 Task: Find connections with filter location Bhātpāra with filter topic #Moneywith filter profile language Spanish with filter current company Bisleri International Pvt Ltd with filter school Dr. Virendra Swarup Institute of Computer Studies, Kanpur with filter industry Museums, Historical Sites, and Zoos with filter service category Graphic Design with filter keywords title Assistant Golf Professional
Action: Mouse moved to (476, 64)
Screenshot: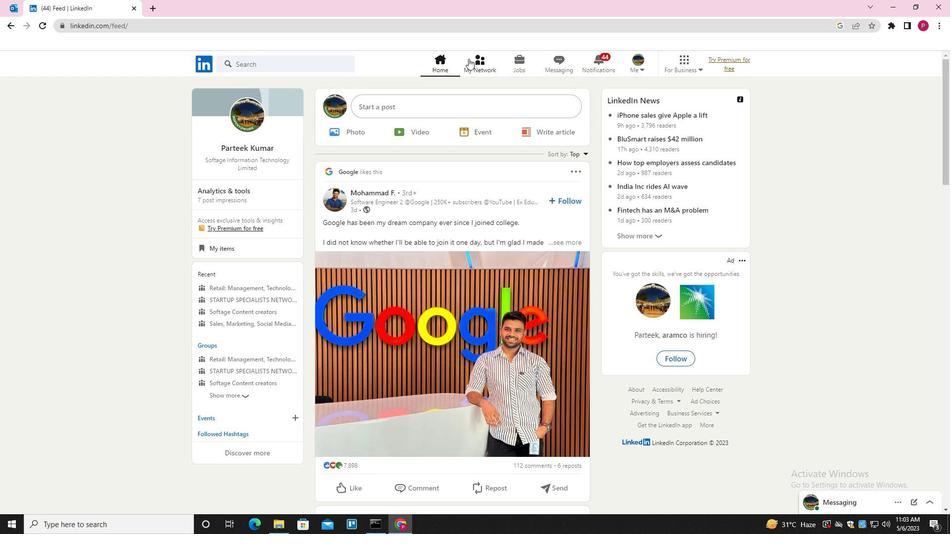 
Action: Mouse pressed left at (476, 64)
Screenshot: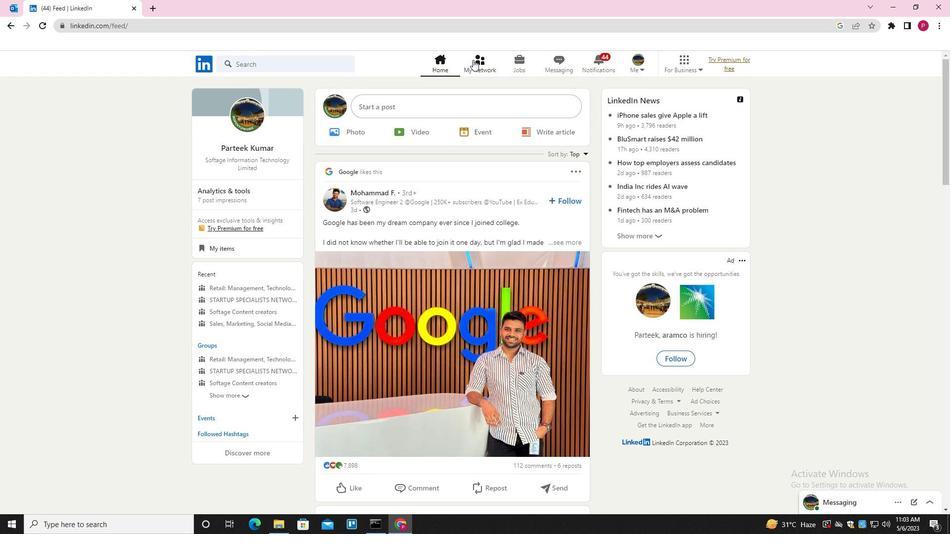 
Action: Mouse moved to (286, 121)
Screenshot: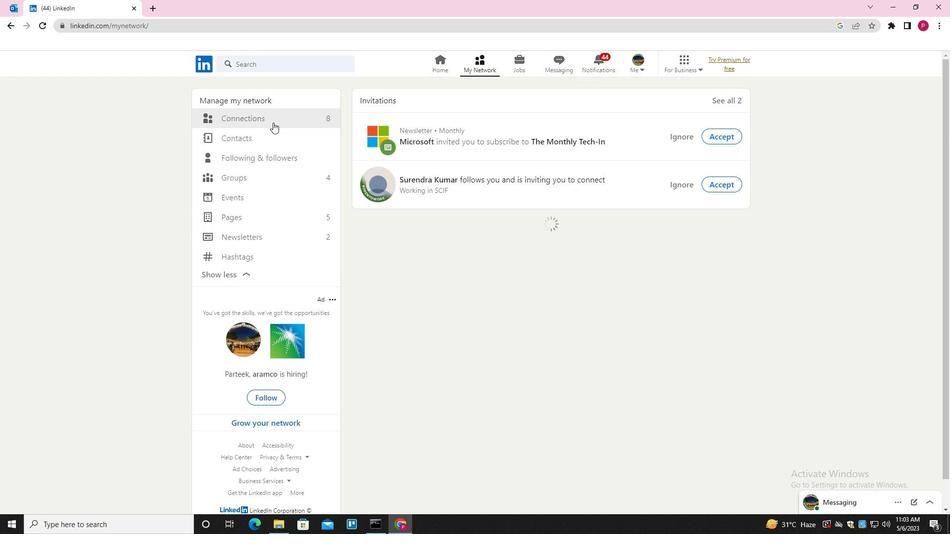 
Action: Mouse pressed left at (286, 121)
Screenshot: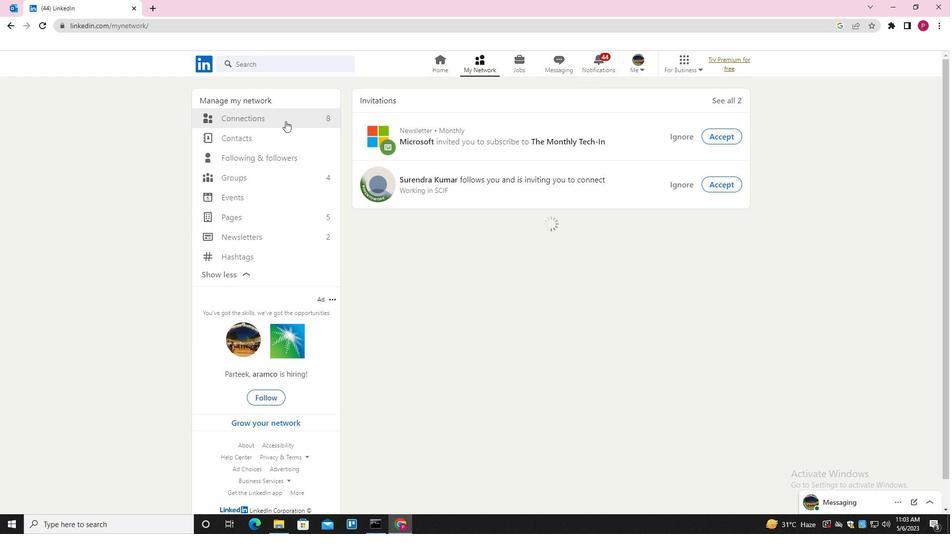 
Action: Mouse moved to (544, 121)
Screenshot: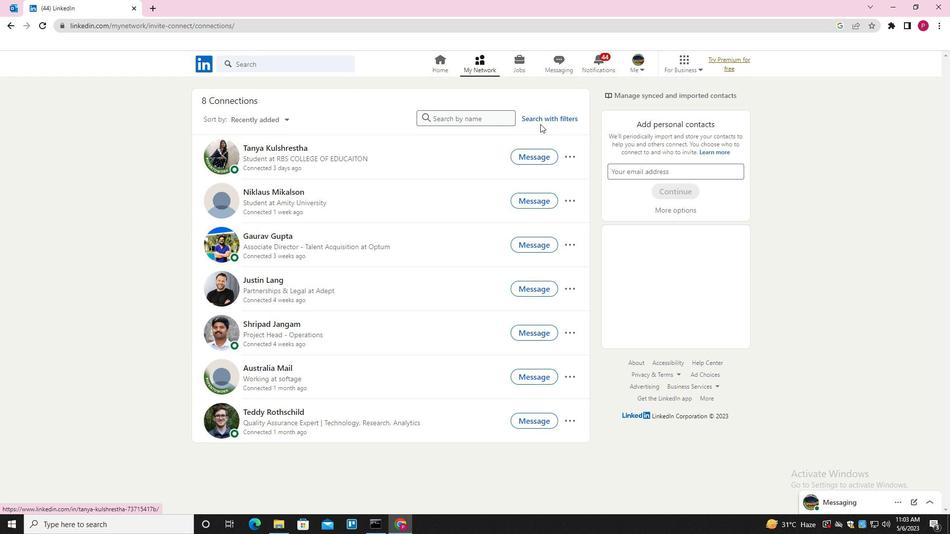 
Action: Mouse pressed left at (544, 121)
Screenshot: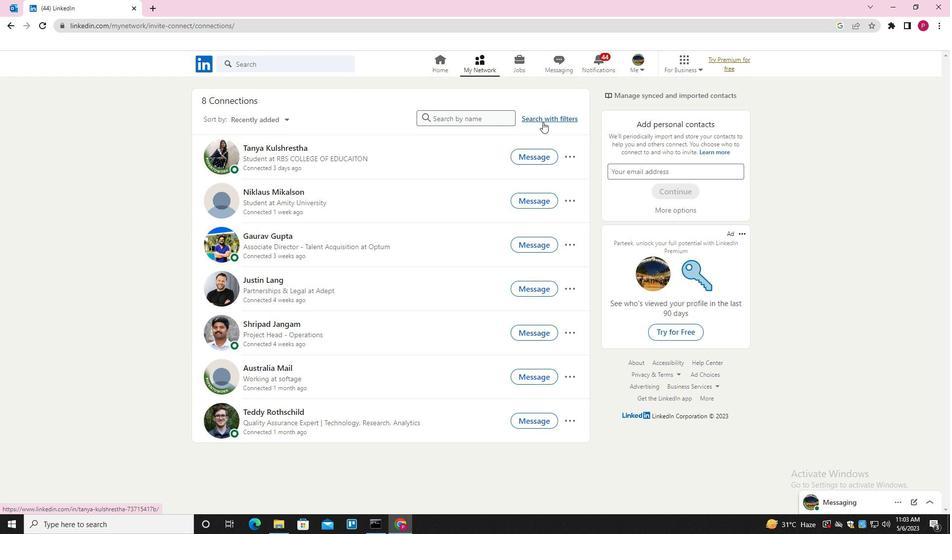
Action: Mouse moved to (509, 92)
Screenshot: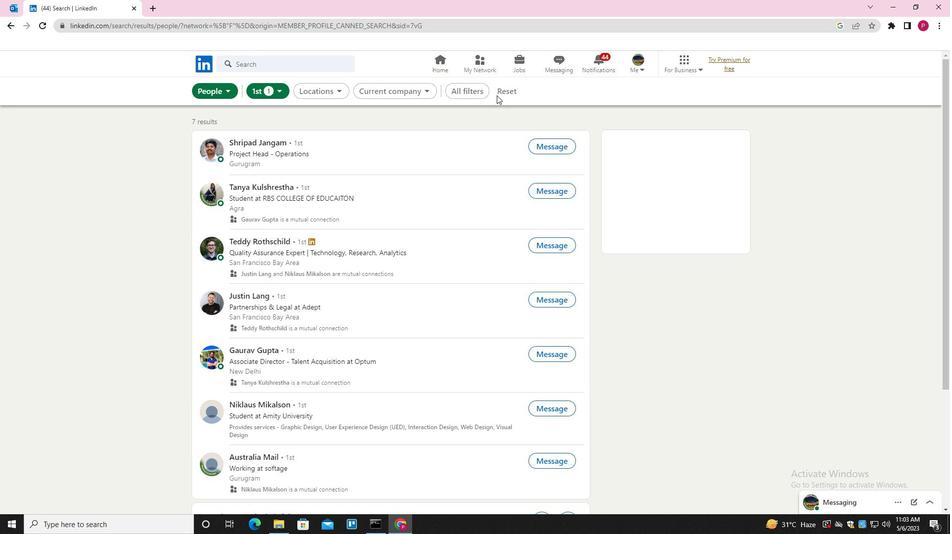 
Action: Mouse pressed left at (509, 92)
Screenshot: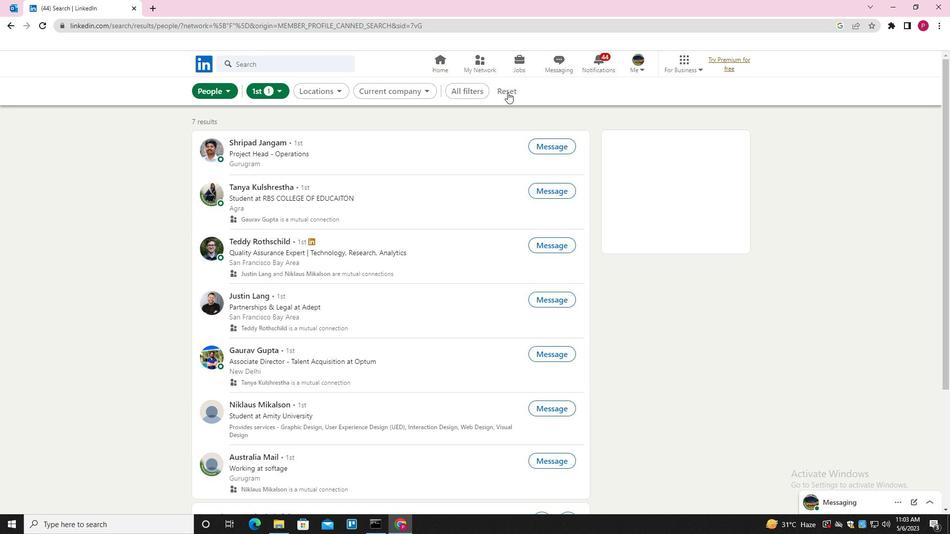 
Action: Mouse moved to (490, 91)
Screenshot: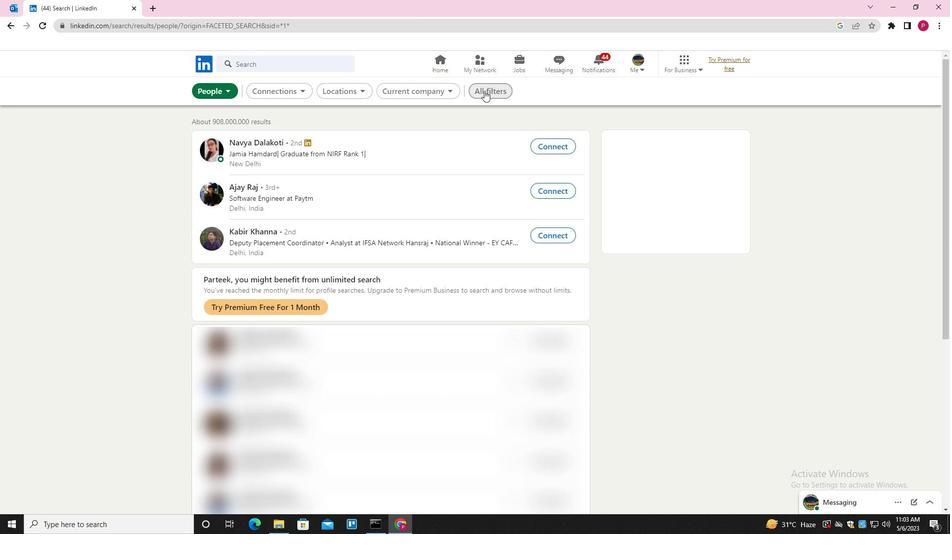 
Action: Mouse pressed left at (490, 91)
Screenshot: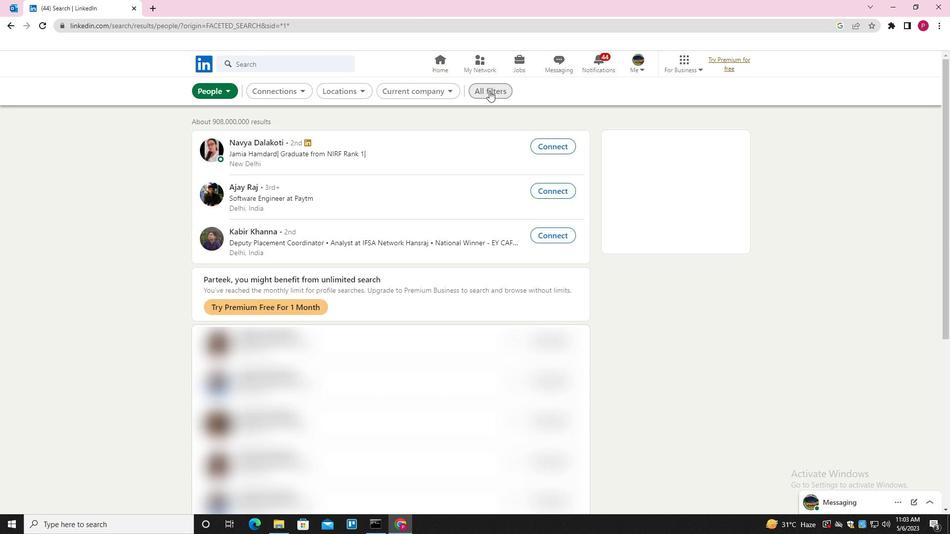 
Action: Mouse moved to (753, 240)
Screenshot: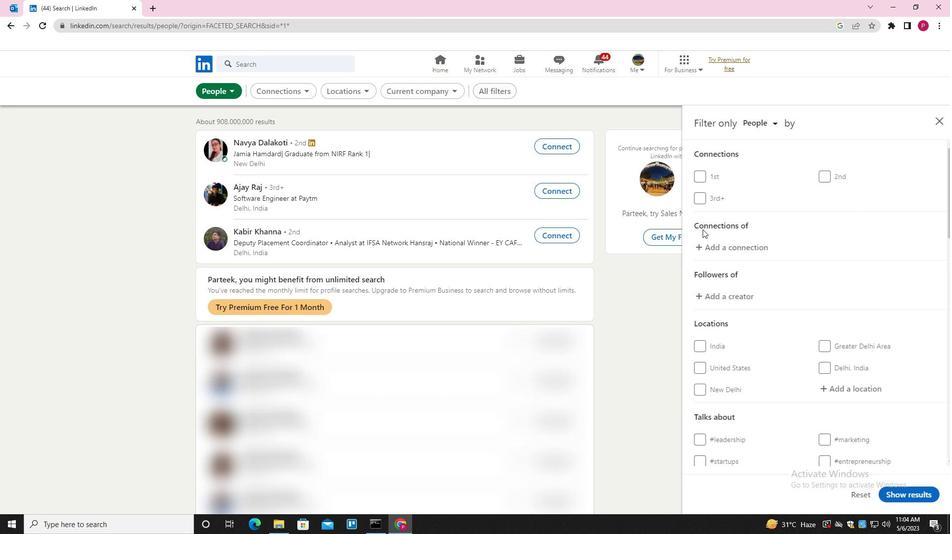 
Action: Mouse scrolled (753, 239) with delta (0, 0)
Screenshot: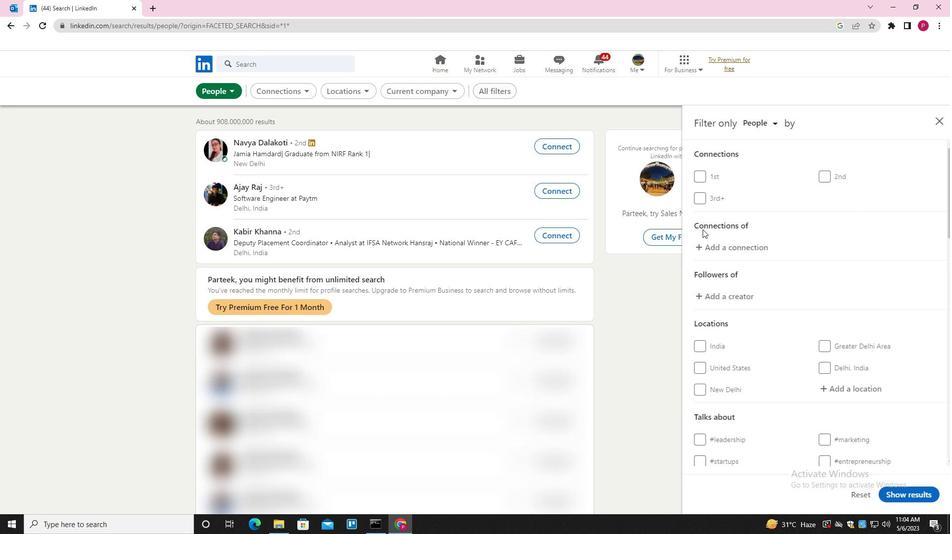 
Action: Mouse scrolled (753, 239) with delta (0, 0)
Screenshot: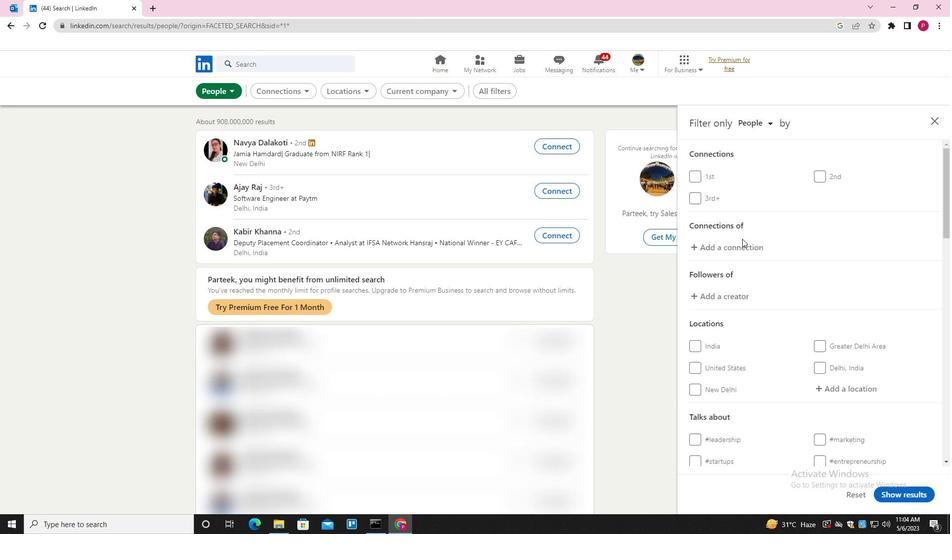 
Action: Mouse scrolled (753, 239) with delta (0, 0)
Screenshot: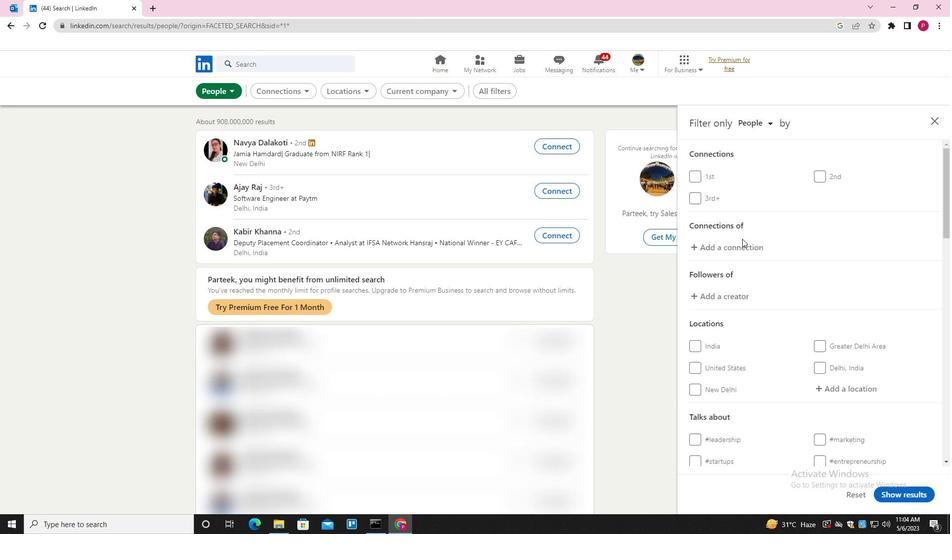 
Action: Mouse moved to (834, 243)
Screenshot: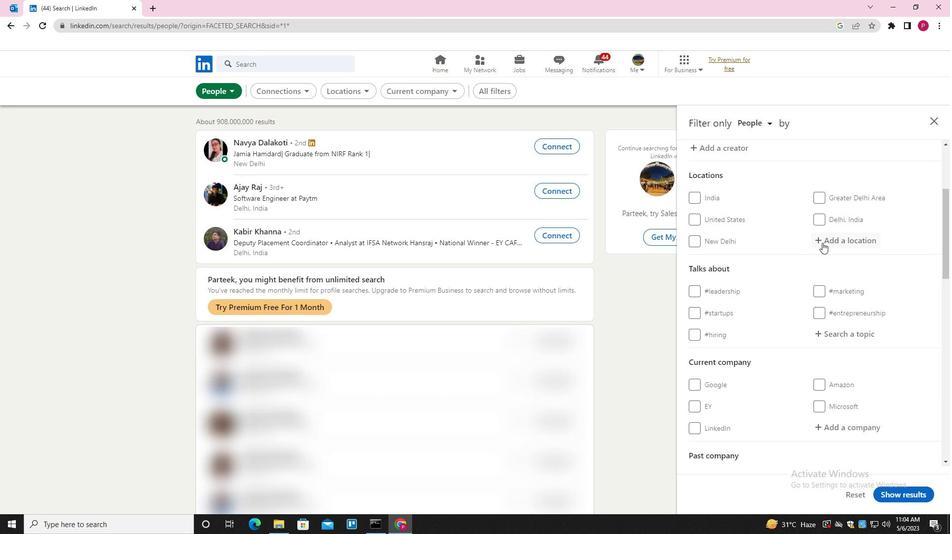 
Action: Mouse pressed left at (834, 243)
Screenshot: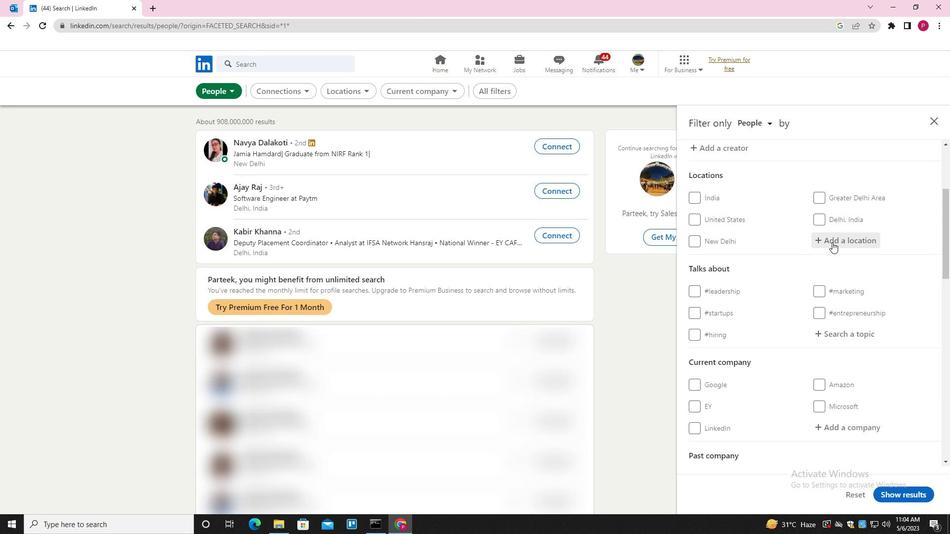 
Action: Mouse moved to (831, 230)
Screenshot: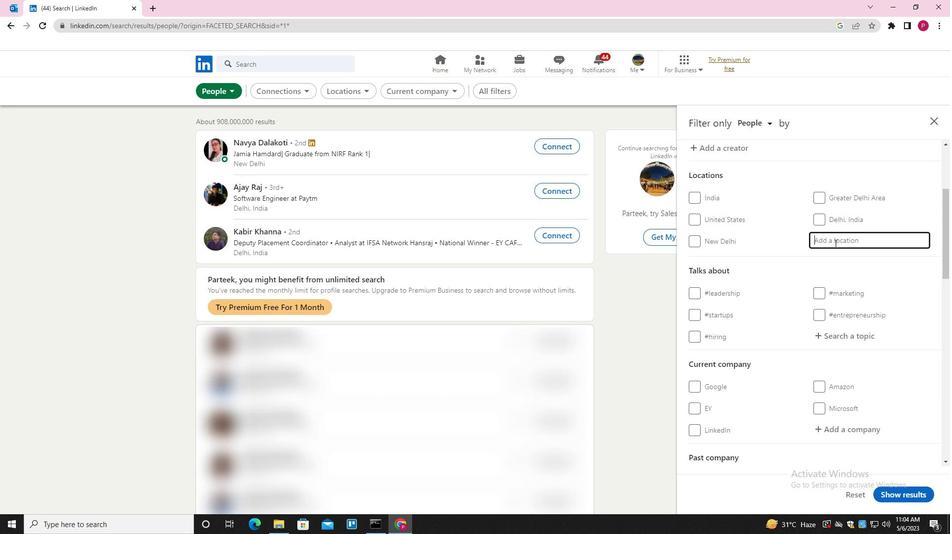 
Action: Key pressed <Key.shift>BHATPARA<Key.down><Key.enter>
Screenshot: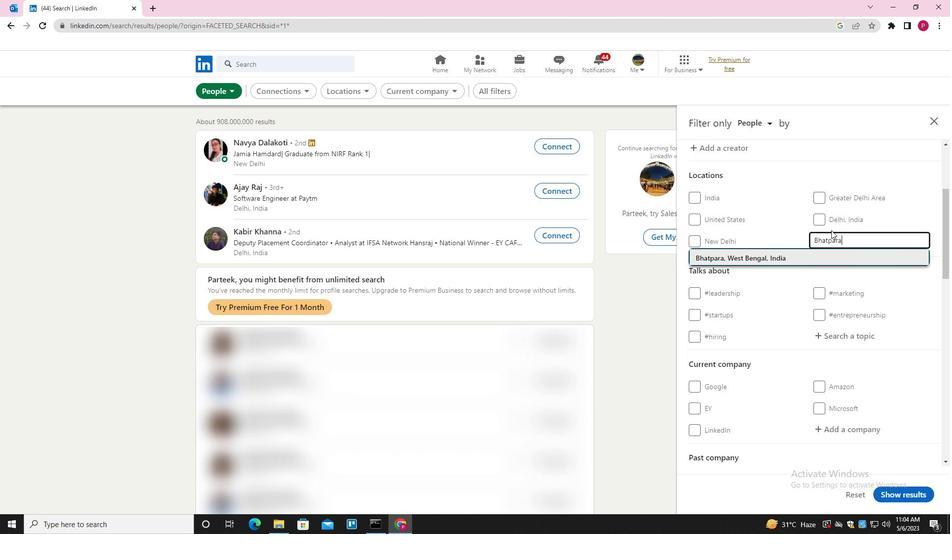 
Action: Mouse moved to (830, 235)
Screenshot: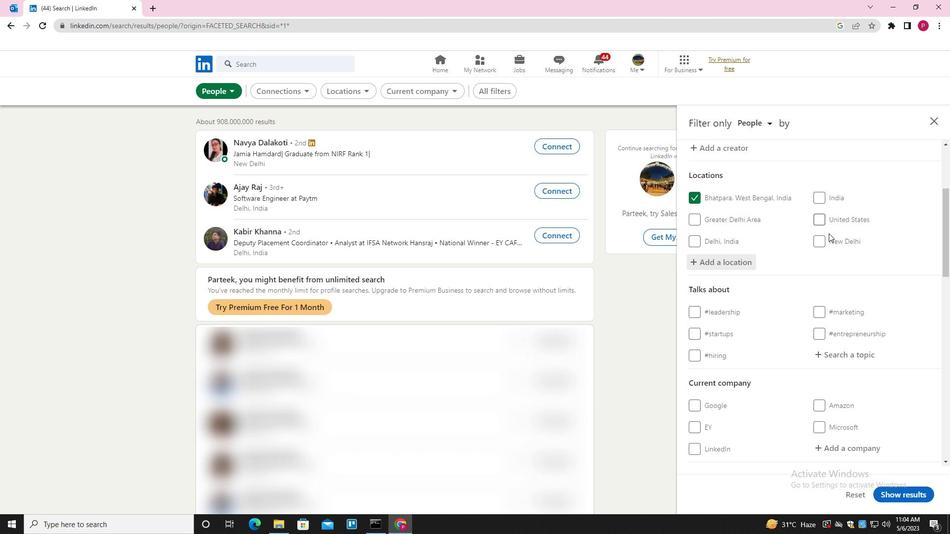 
Action: Mouse scrolled (830, 234) with delta (0, 0)
Screenshot: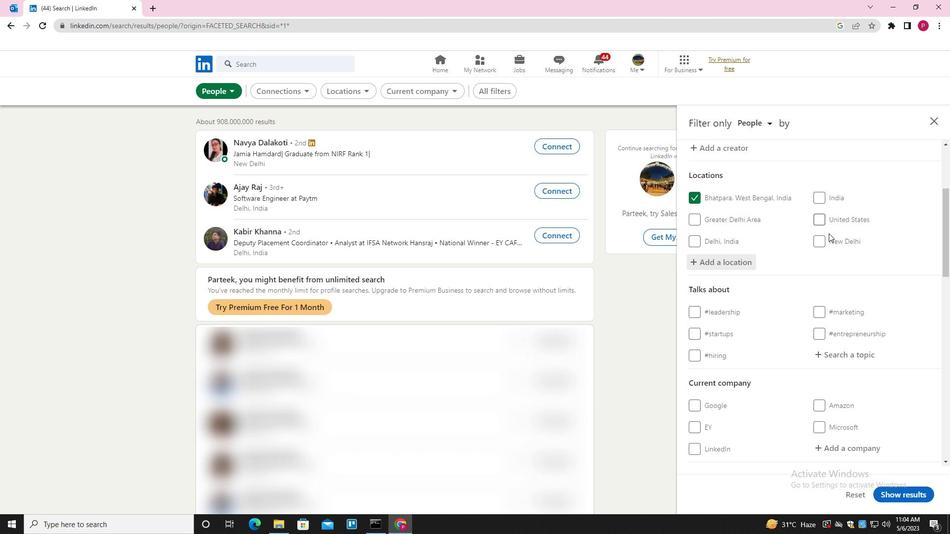 
Action: Mouse moved to (831, 239)
Screenshot: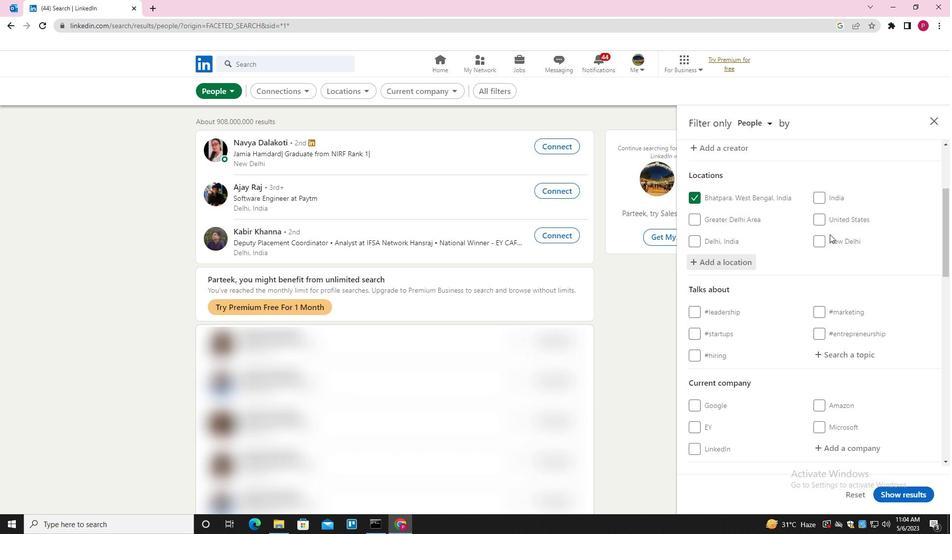 
Action: Mouse scrolled (831, 239) with delta (0, 0)
Screenshot: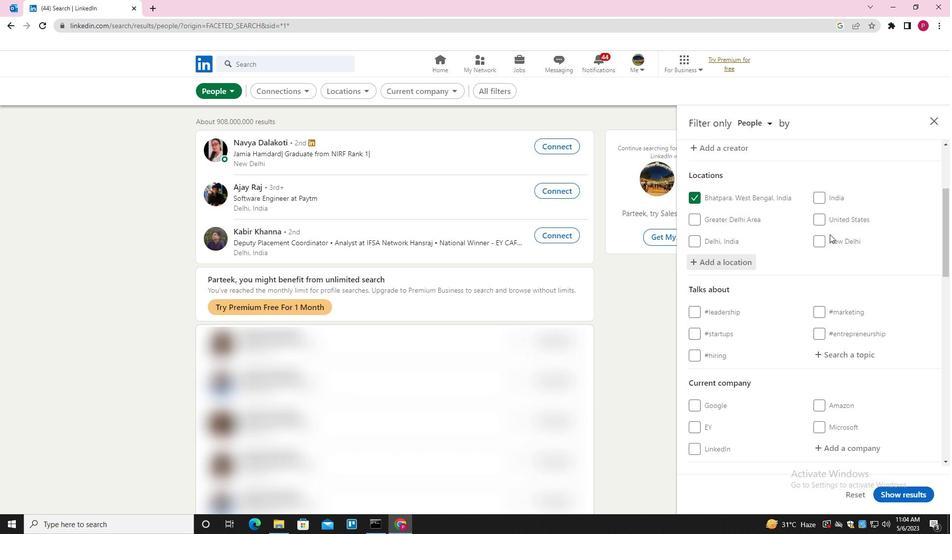 
Action: Mouse moved to (835, 247)
Screenshot: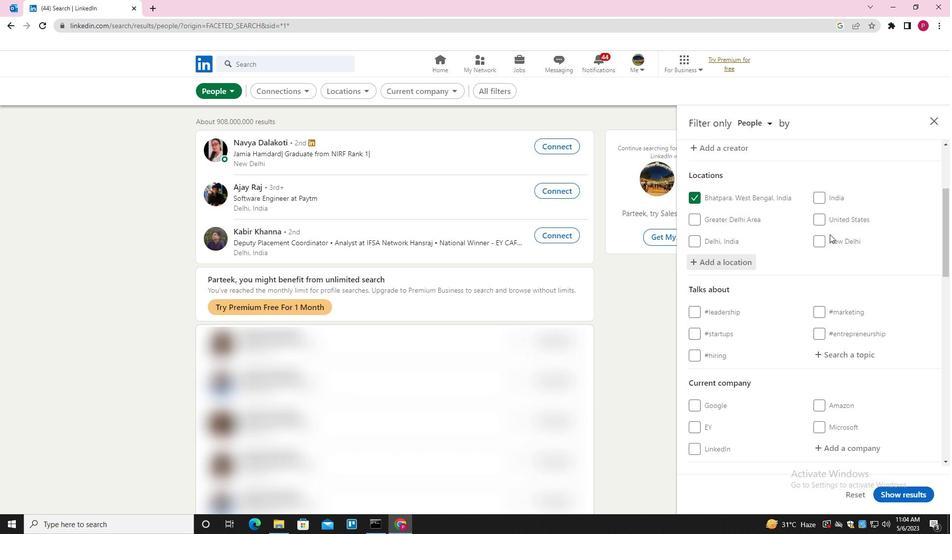 
Action: Mouse scrolled (835, 247) with delta (0, 0)
Screenshot: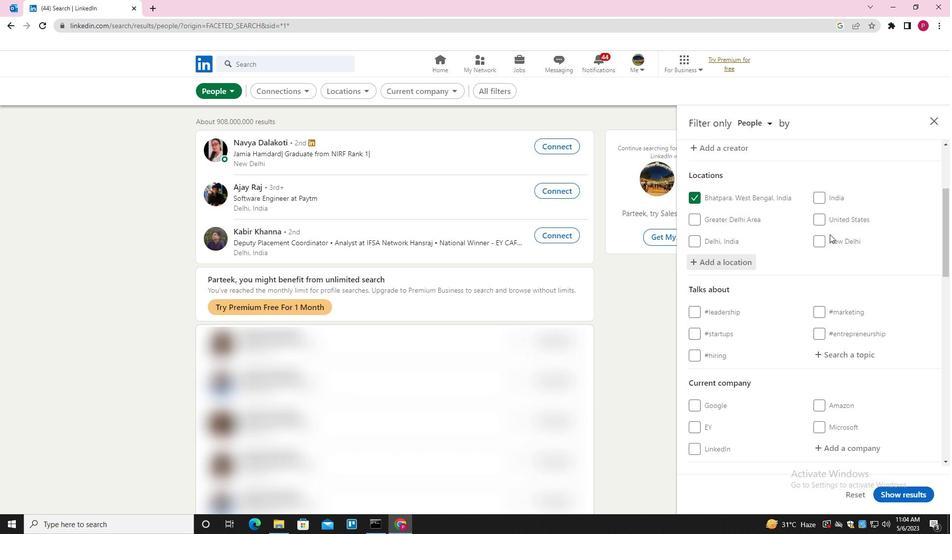 
Action: Mouse moved to (838, 255)
Screenshot: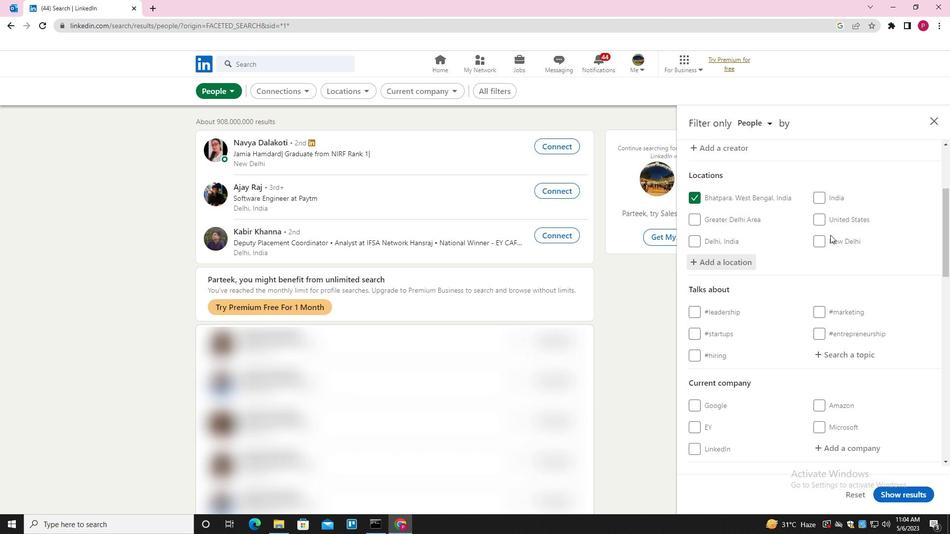 
Action: Mouse scrolled (838, 254) with delta (0, 0)
Screenshot: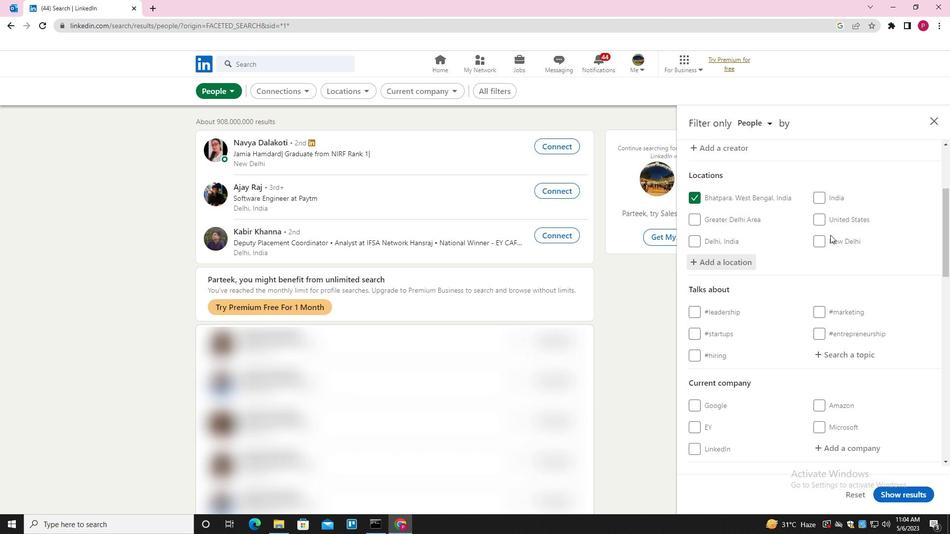 
Action: Mouse moved to (840, 204)
Screenshot: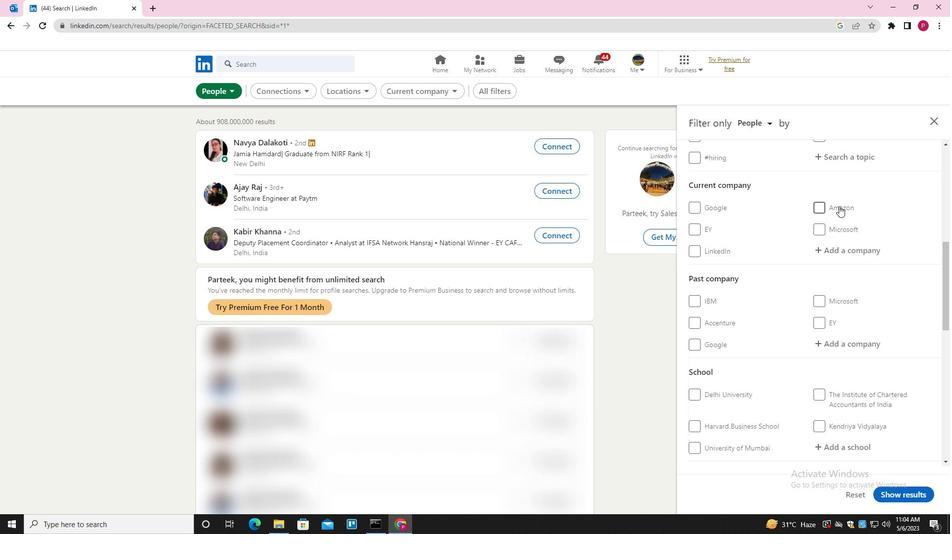 
Action: Mouse scrolled (840, 204) with delta (0, 0)
Screenshot: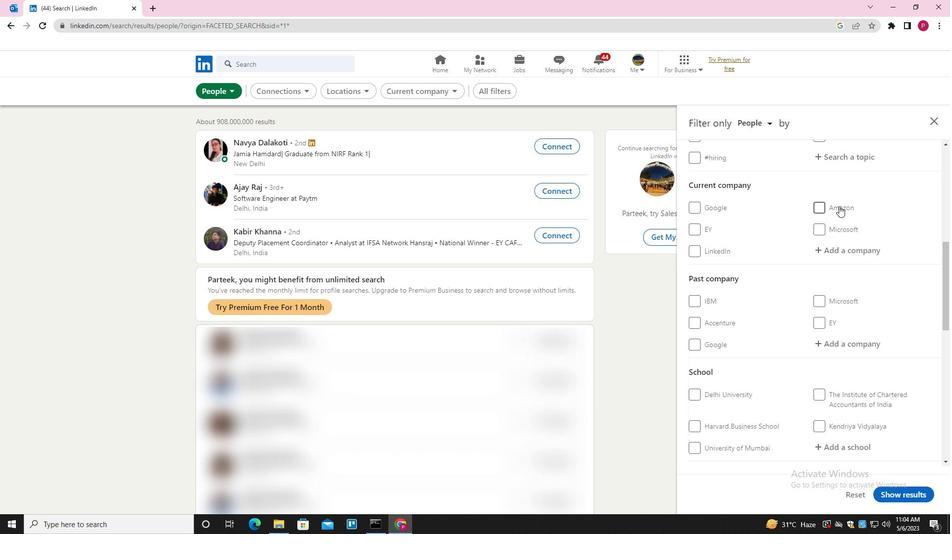 
Action: Mouse moved to (840, 203)
Screenshot: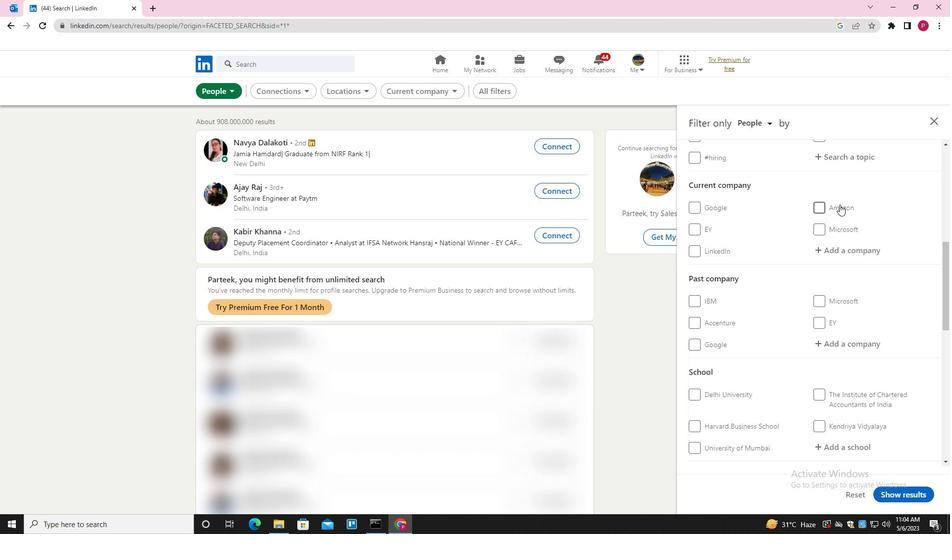 
Action: Mouse pressed left at (840, 203)
Screenshot: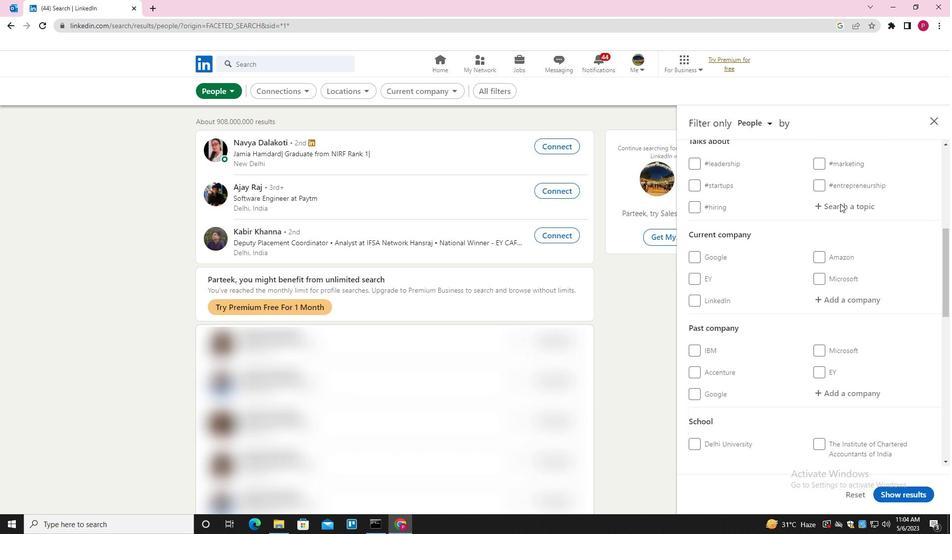 
Action: Key pressed MONEY<Key.down><Key.enter>
Screenshot: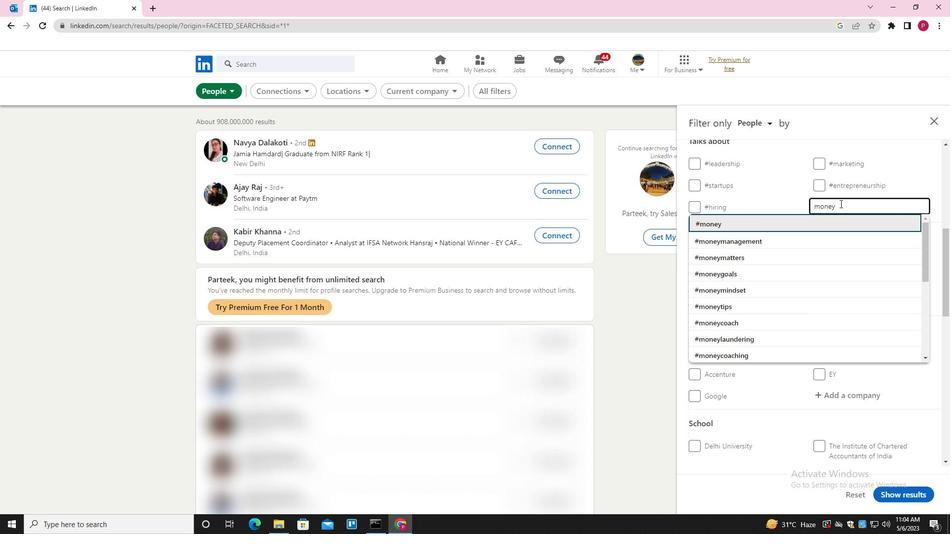 
Action: Mouse scrolled (840, 203) with delta (0, 0)
Screenshot: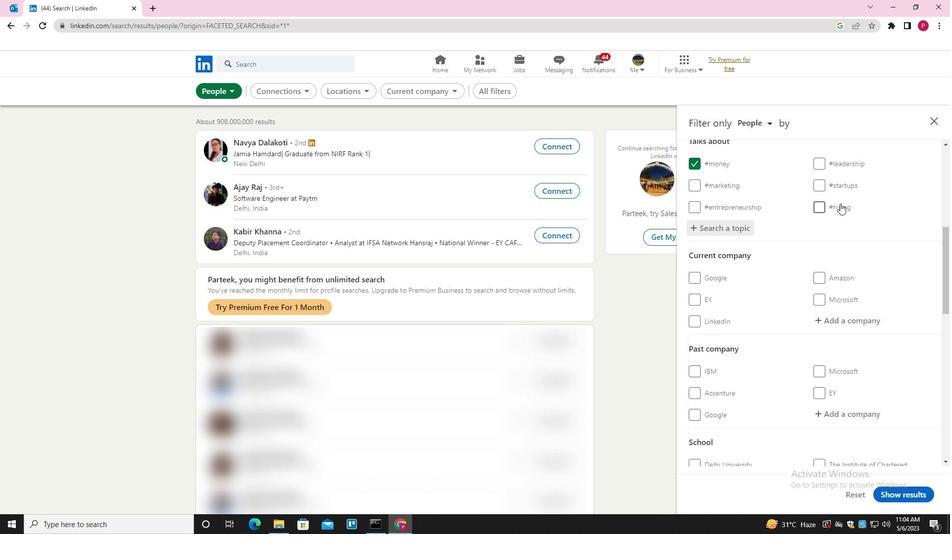 
Action: Mouse moved to (840, 204)
Screenshot: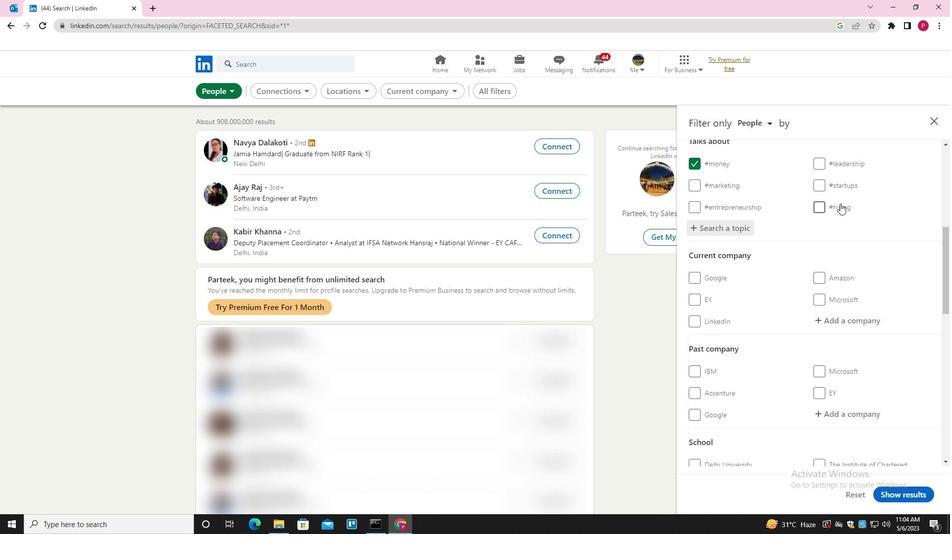 
Action: Mouse scrolled (840, 204) with delta (0, 0)
Screenshot: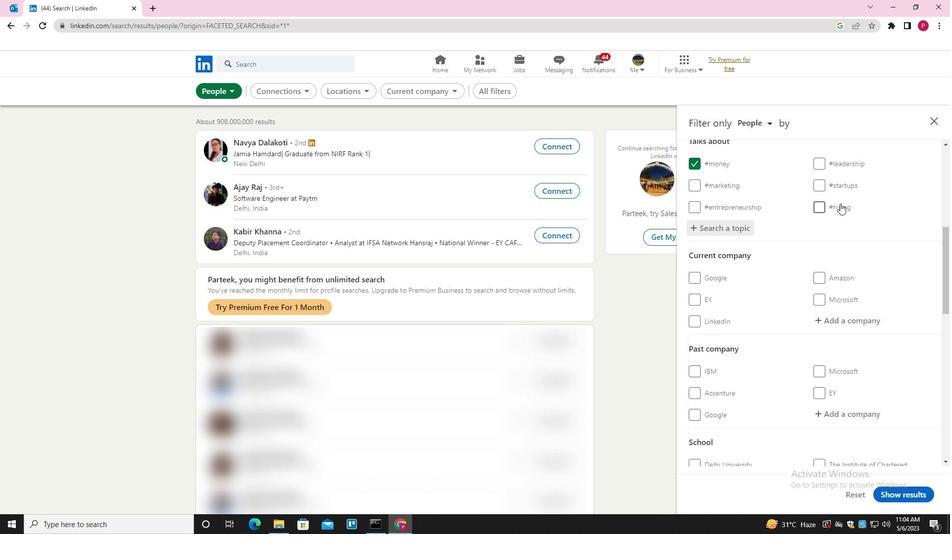 
Action: Mouse moved to (840, 204)
Screenshot: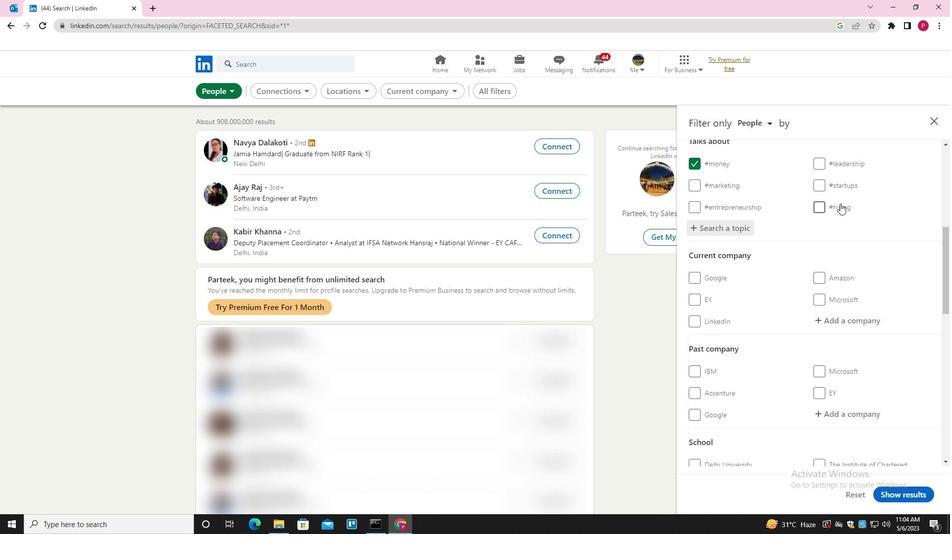 
Action: Mouse scrolled (840, 204) with delta (0, 0)
Screenshot: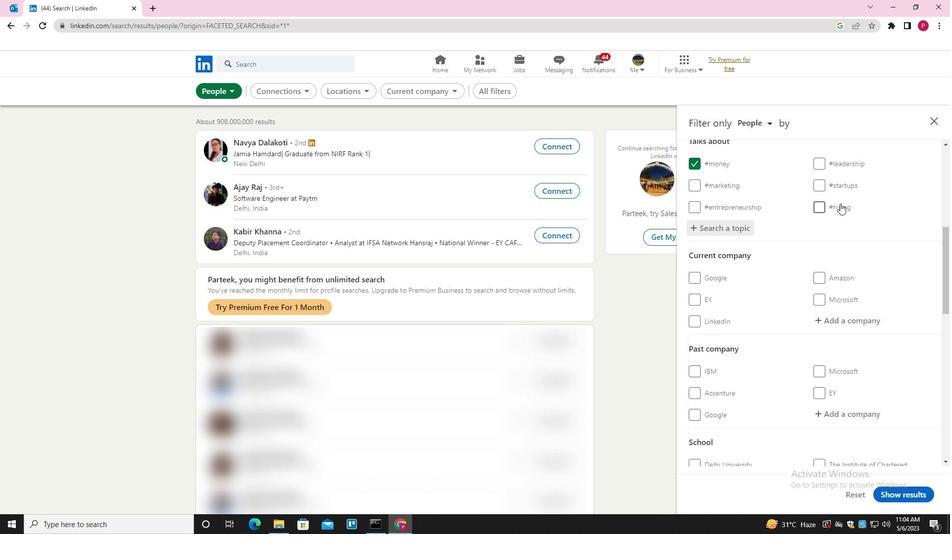 
Action: Mouse moved to (840, 205)
Screenshot: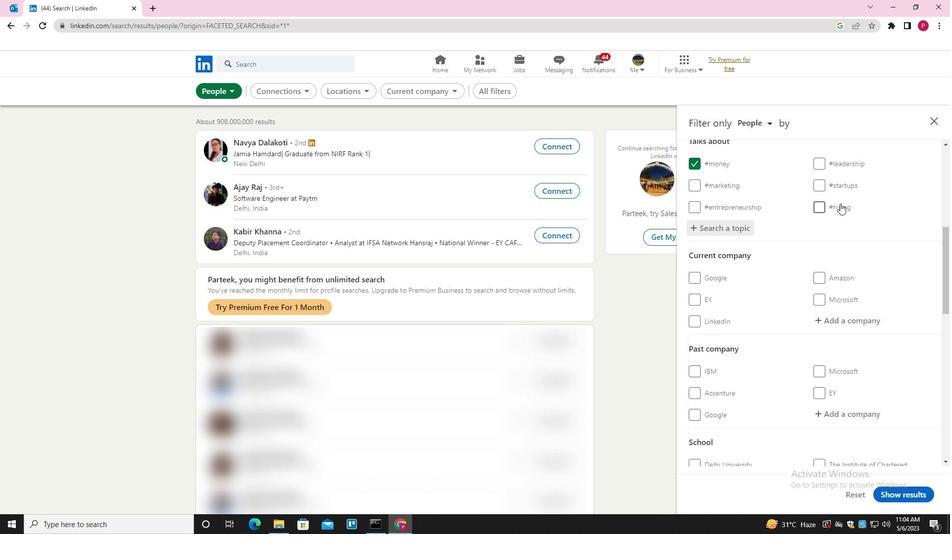 
Action: Mouse scrolled (840, 204) with delta (0, 0)
Screenshot: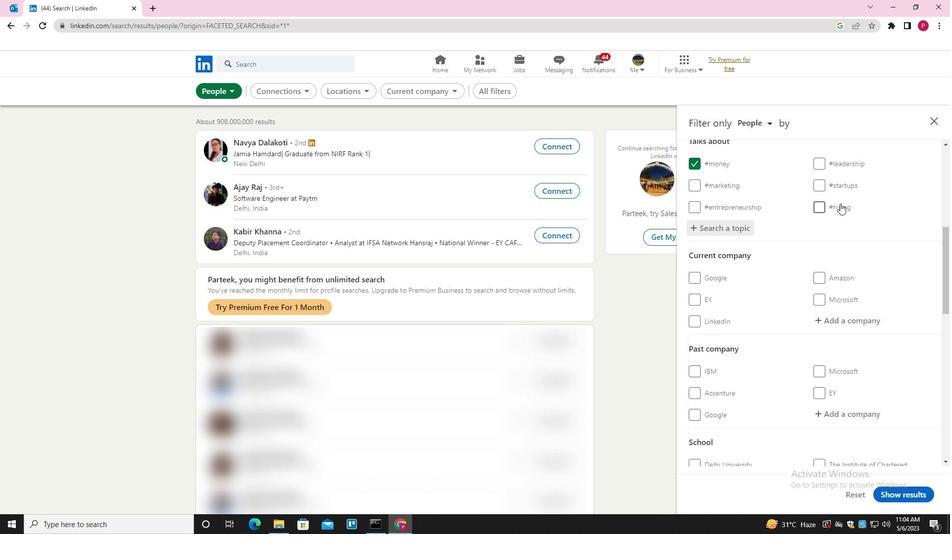 
Action: Mouse scrolled (840, 204) with delta (0, 0)
Screenshot: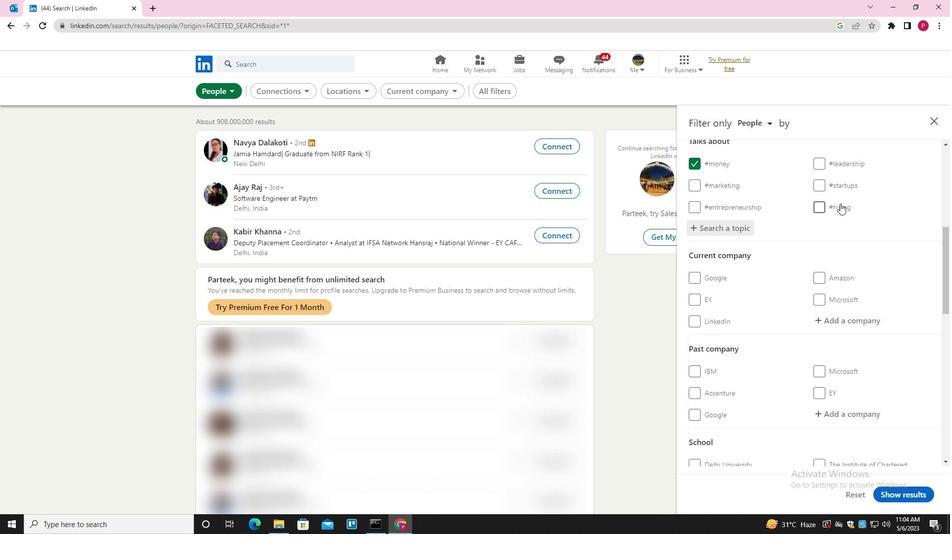 
Action: Mouse moved to (799, 238)
Screenshot: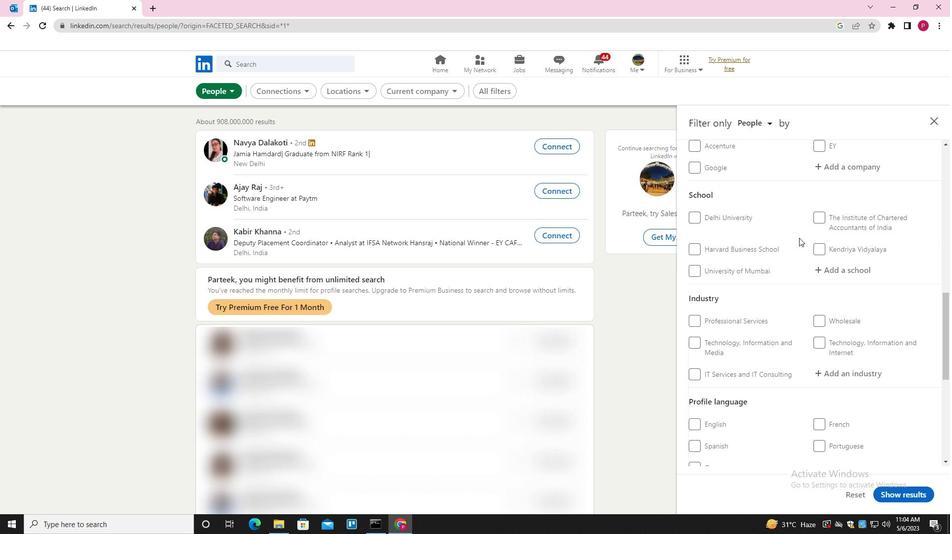 
Action: Mouse scrolled (799, 238) with delta (0, 0)
Screenshot: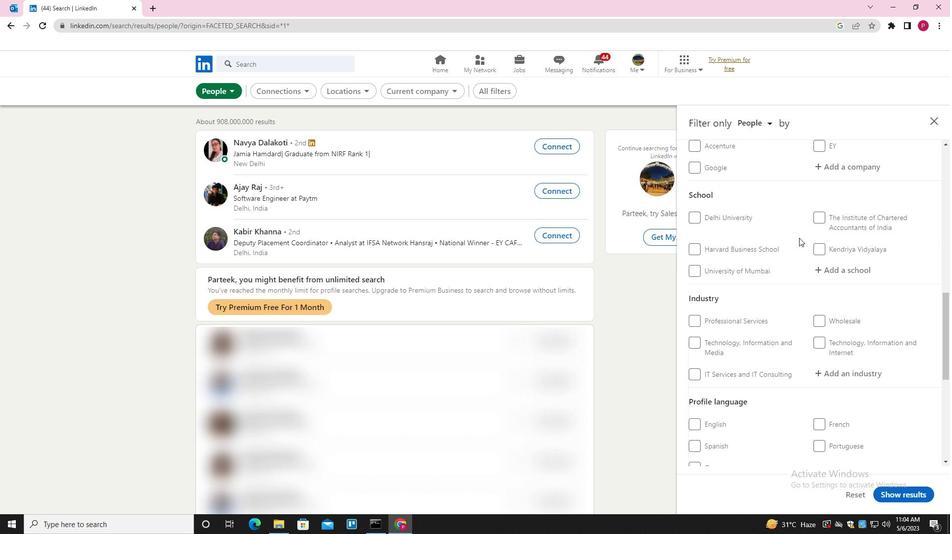 
Action: Mouse scrolled (799, 238) with delta (0, 0)
Screenshot: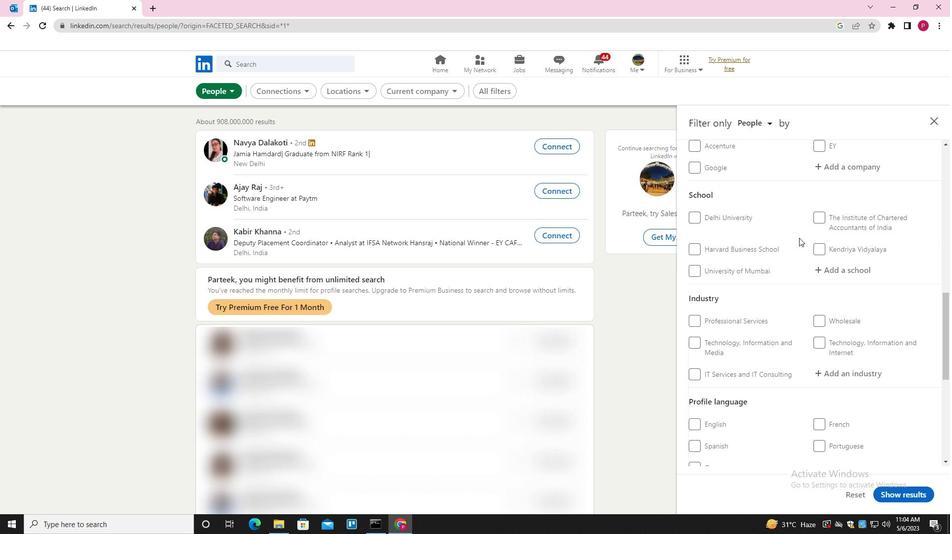 
Action: Mouse scrolled (799, 238) with delta (0, 0)
Screenshot: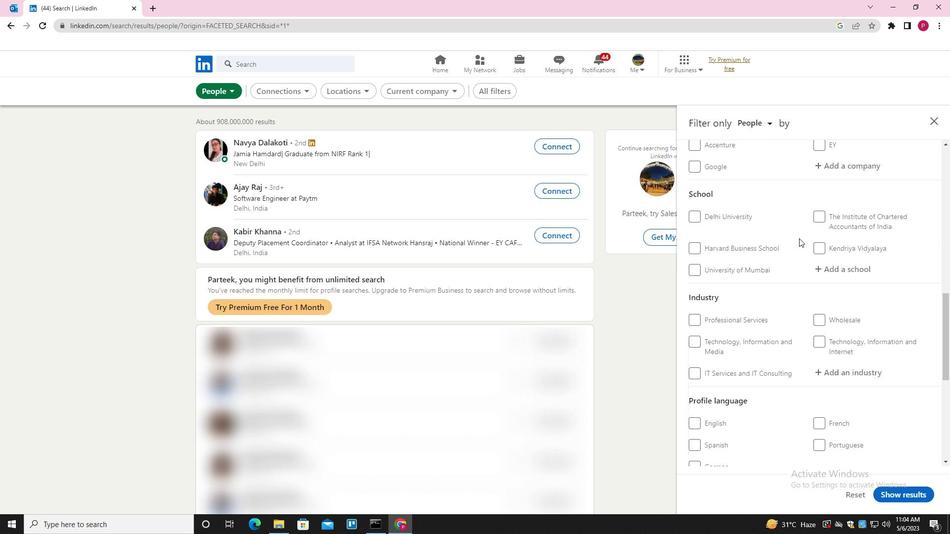 
Action: Mouse scrolled (799, 238) with delta (0, 0)
Screenshot: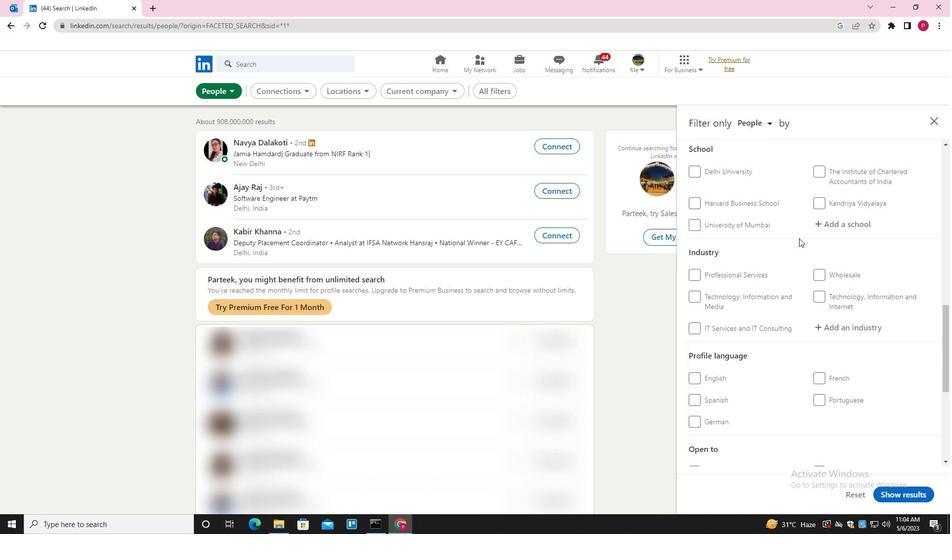 
Action: Mouse scrolled (799, 238) with delta (0, 0)
Screenshot: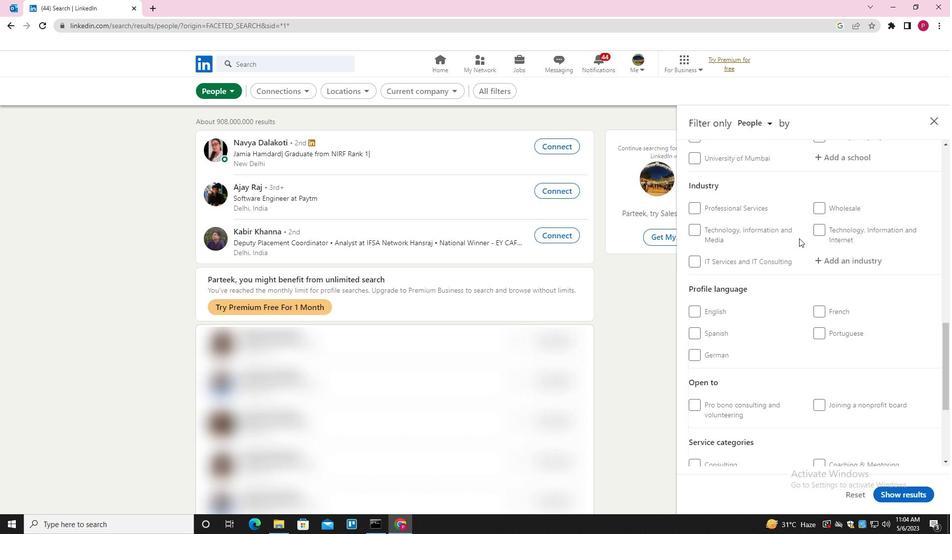 
Action: Mouse moved to (713, 201)
Screenshot: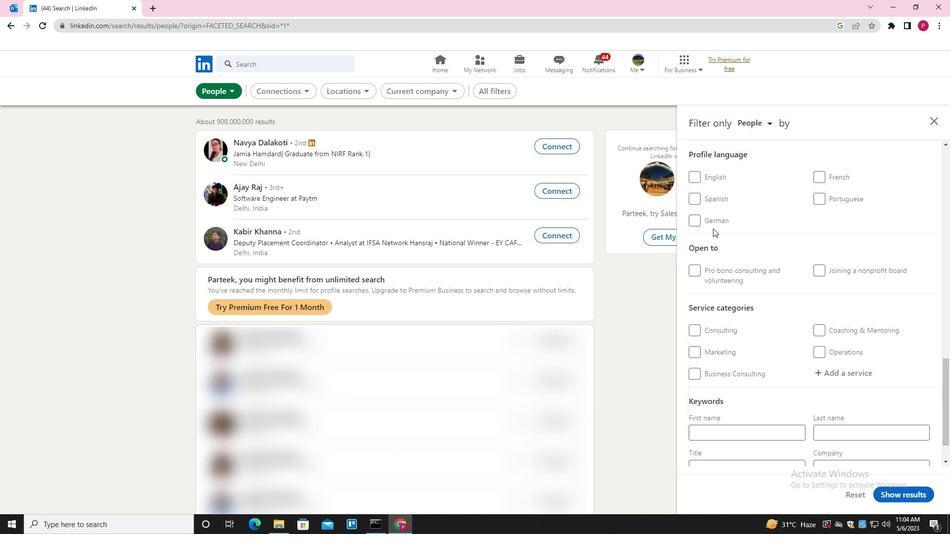 
Action: Mouse pressed left at (713, 201)
Screenshot: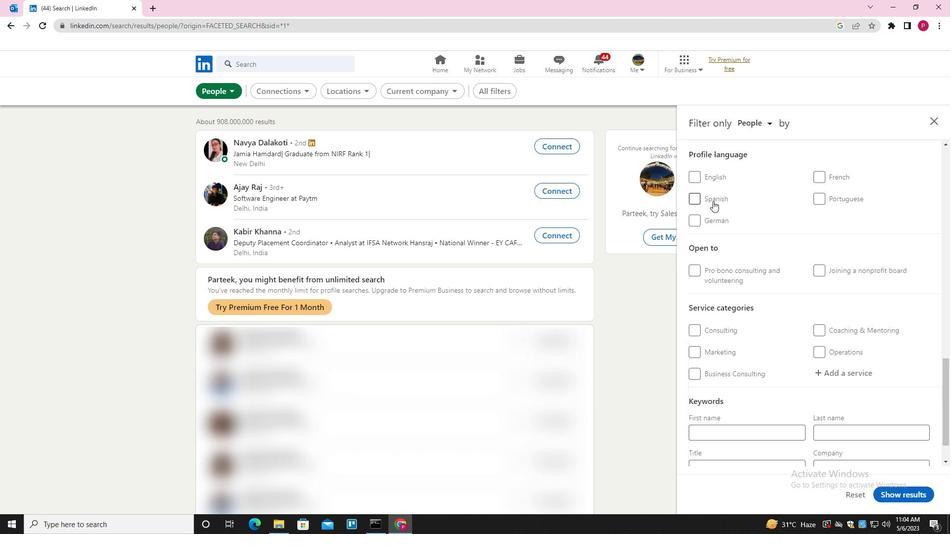 
Action: Mouse moved to (738, 227)
Screenshot: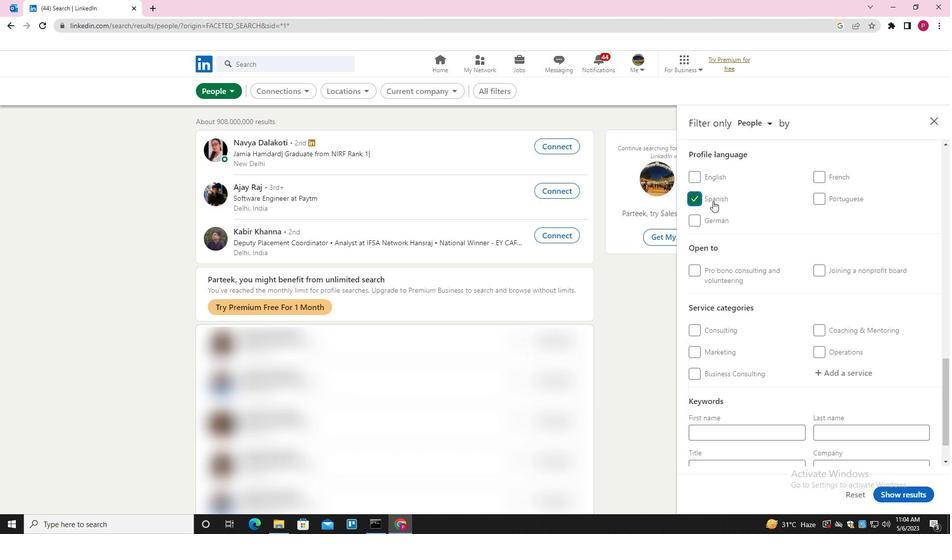 
Action: Mouse scrolled (738, 228) with delta (0, 0)
Screenshot: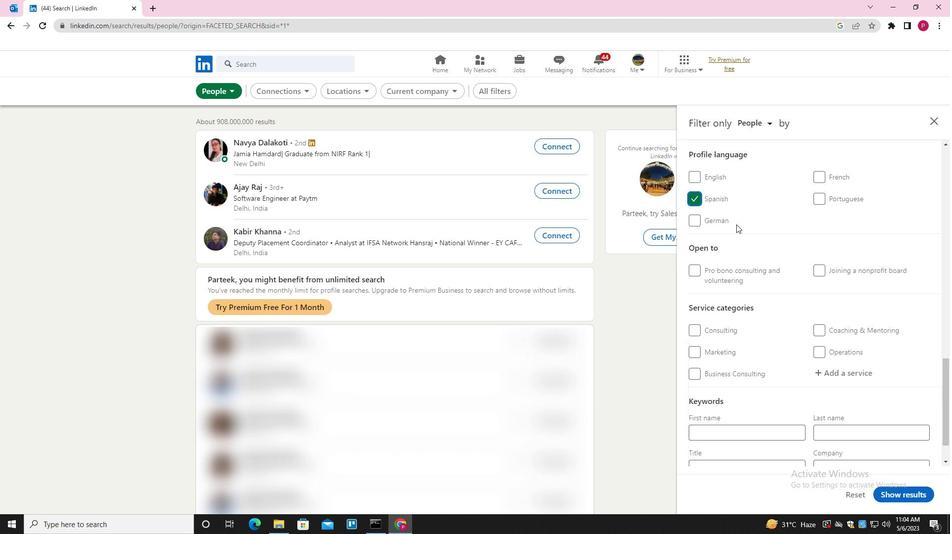 
Action: Mouse scrolled (738, 228) with delta (0, 0)
Screenshot: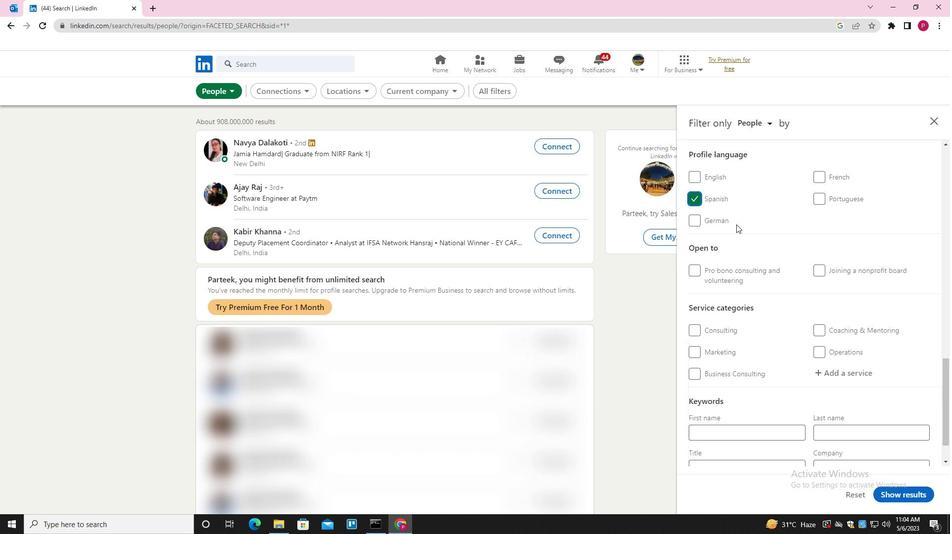 
Action: Mouse scrolled (738, 228) with delta (0, 0)
Screenshot: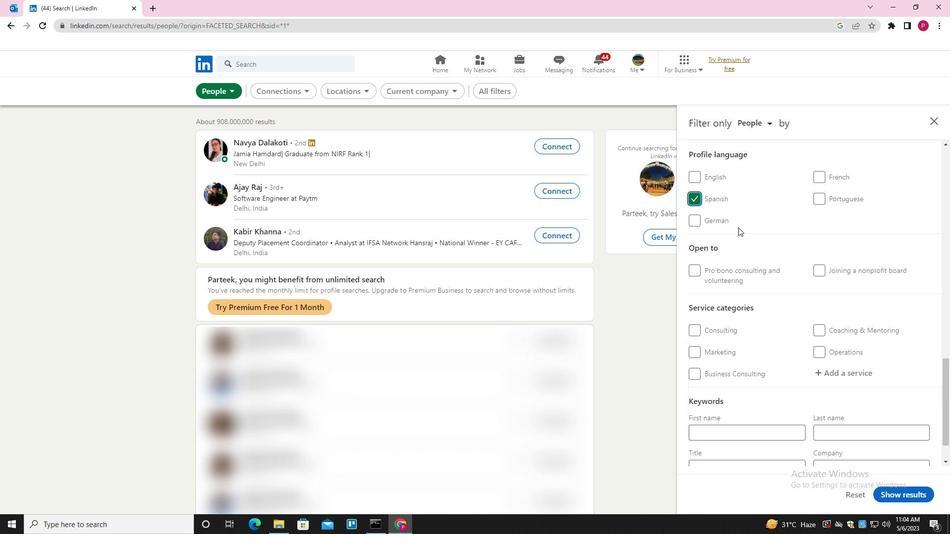 
Action: Mouse scrolled (738, 228) with delta (0, 0)
Screenshot: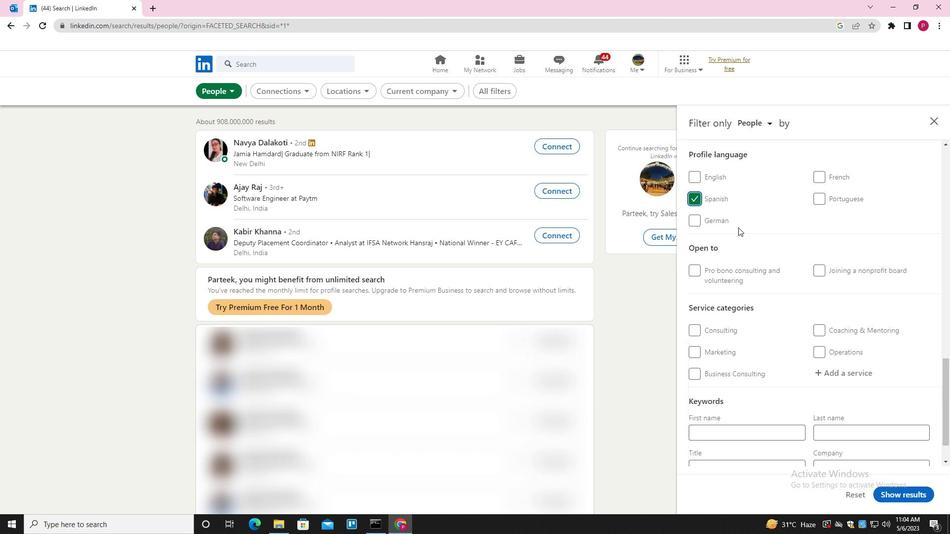 
Action: Mouse scrolled (738, 228) with delta (0, 0)
Screenshot: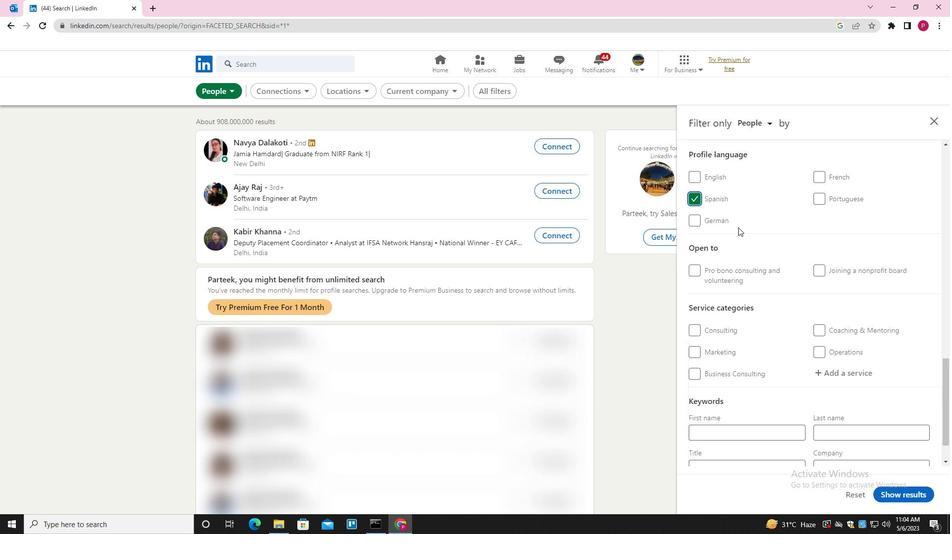 
Action: Mouse moved to (736, 230)
Screenshot: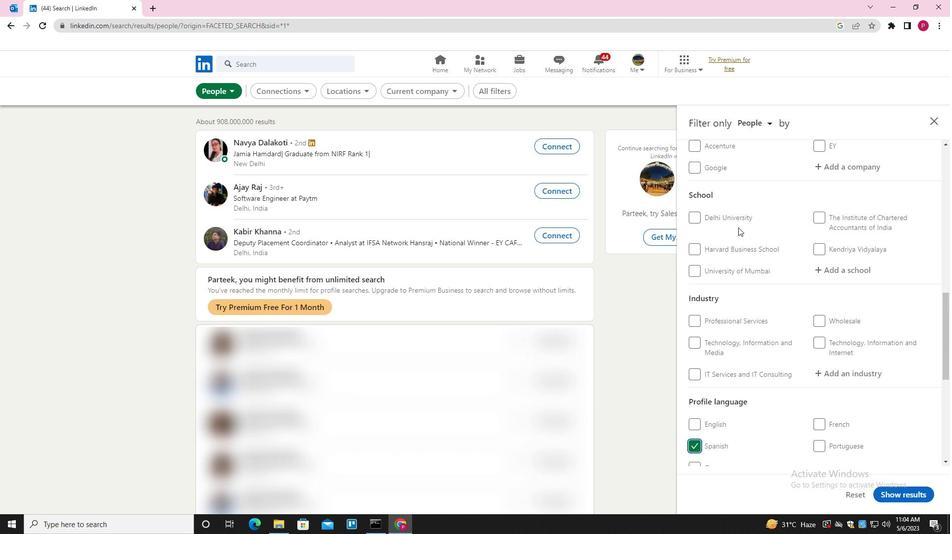 
Action: Mouse scrolled (736, 231) with delta (0, 0)
Screenshot: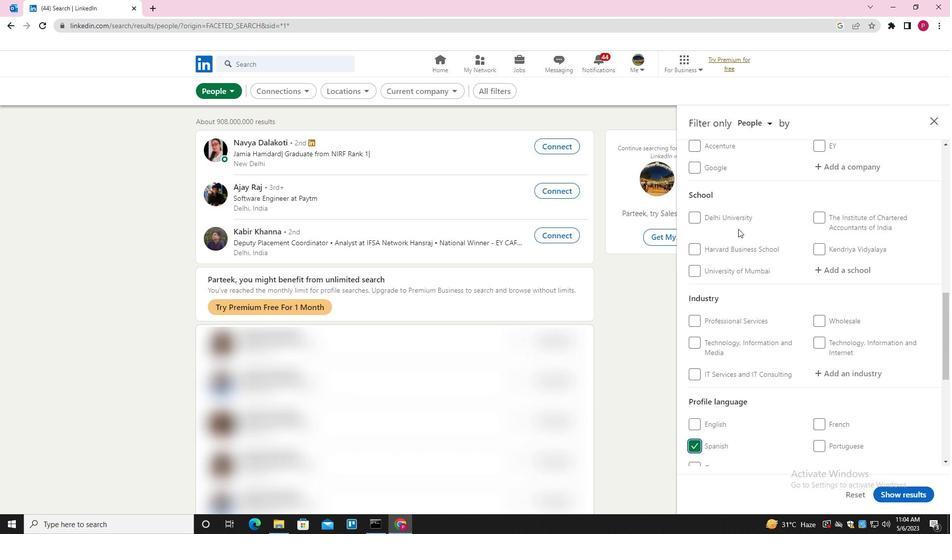 
Action: Mouse scrolled (736, 231) with delta (0, 0)
Screenshot: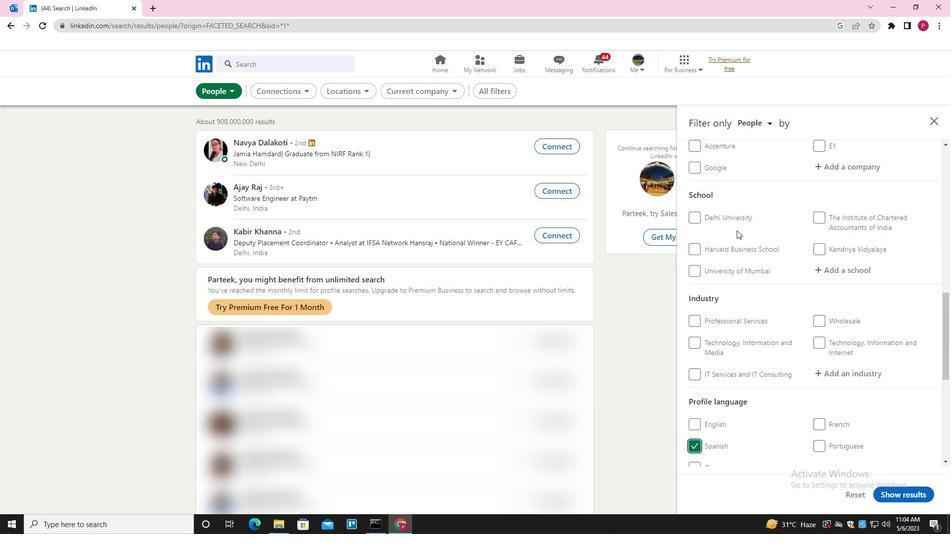 
Action: Mouse moved to (844, 229)
Screenshot: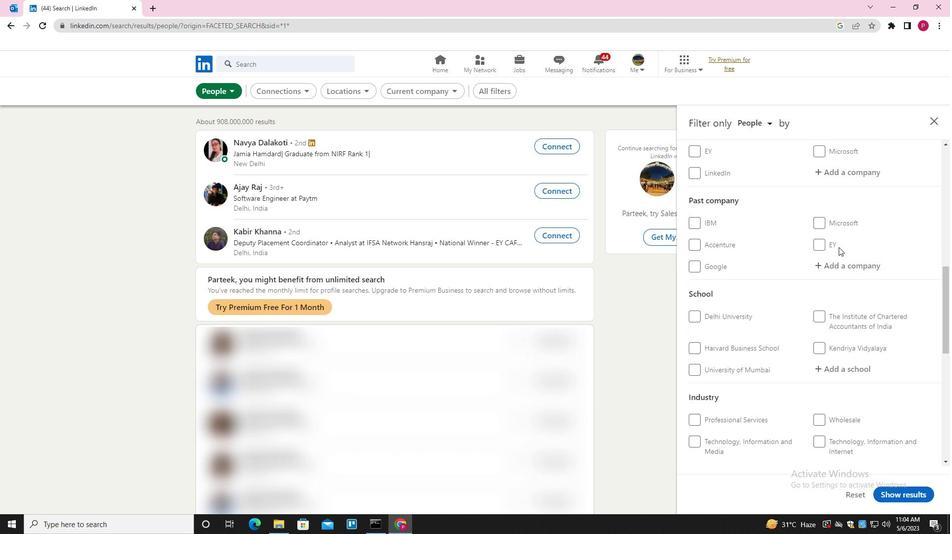 
Action: Mouse scrolled (844, 230) with delta (0, 0)
Screenshot: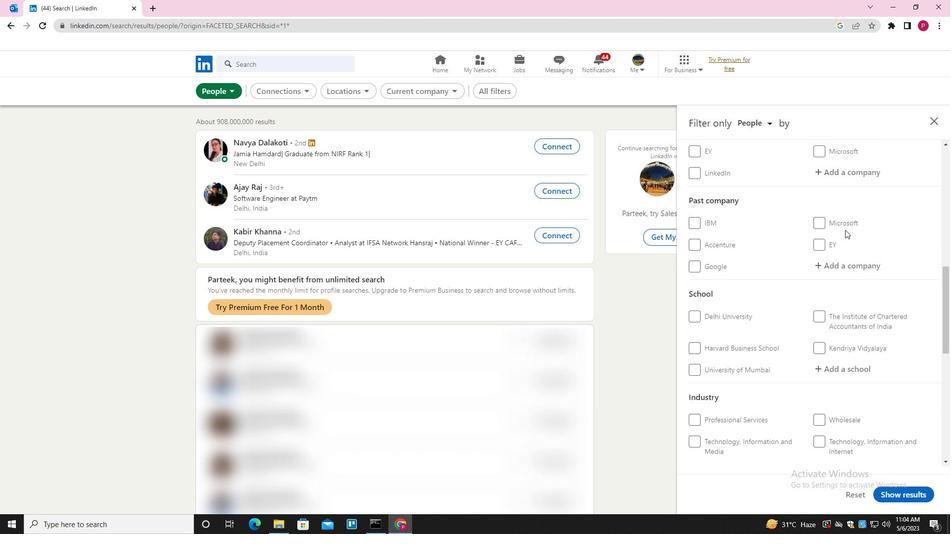 
Action: Mouse scrolled (844, 230) with delta (0, 0)
Screenshot: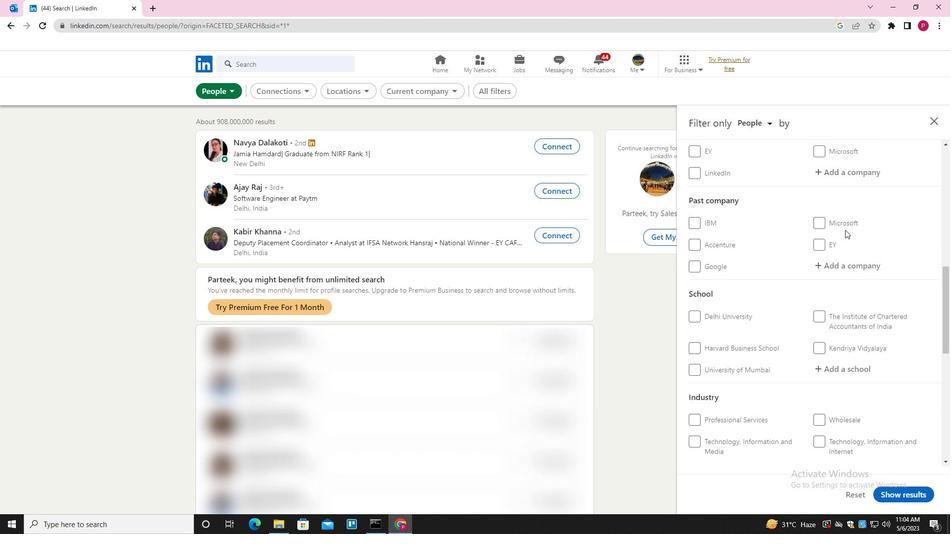 
Action: Mouse moved to (839, 274)
Screenshot: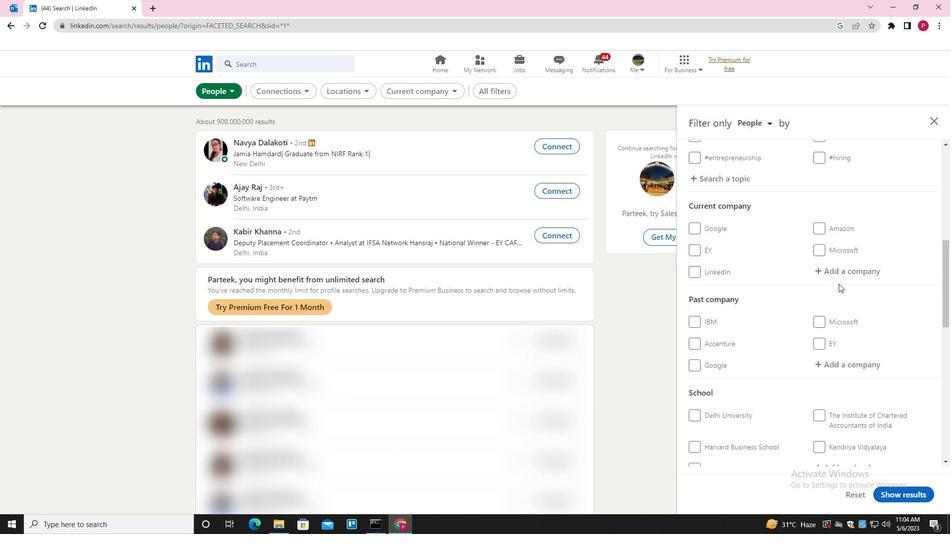 
Action: Mouse pressed left at (839, 274)
Screenshot: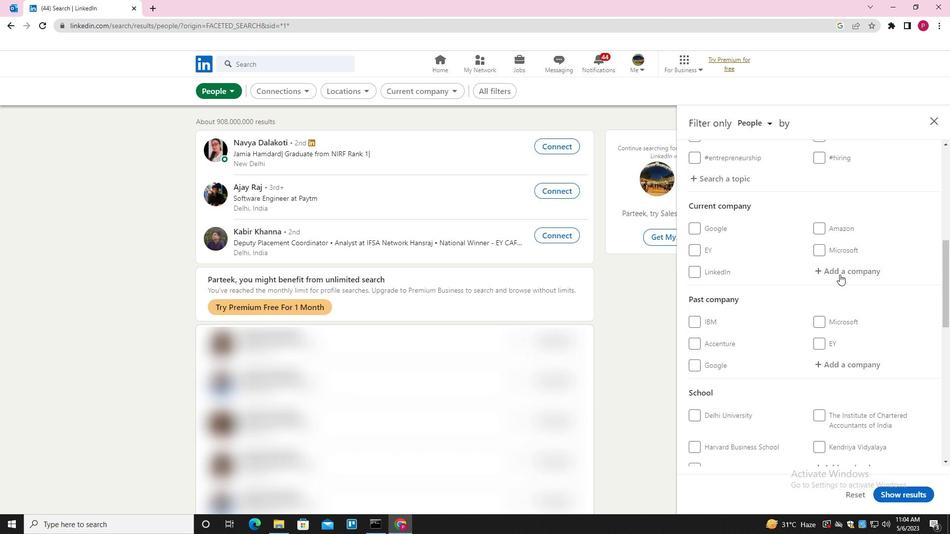 
Action: Mouse moved to (834, 233)
Screenshot: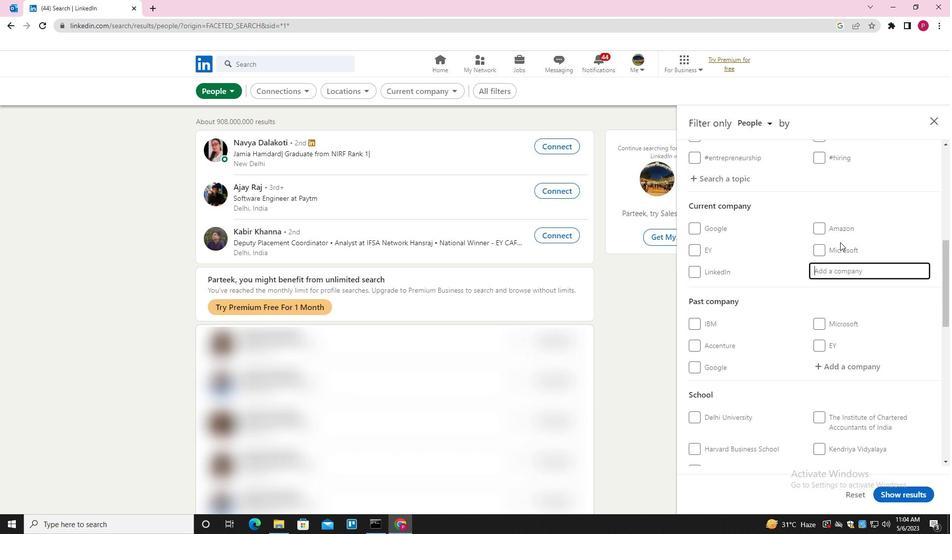 
Action: Key pressed <Key.shift><Key.shift><Key.shift><Key.shift><Key.shift><Key.shift><Key.shift><Key.shift>BISLERI<Key.space><Key.shift><Key.shift><Key.shift><Key.shift><Key.shift><Key.shift><Key.shift>INTERNATIONAL<Key.down><Key.enter>
Screenshot: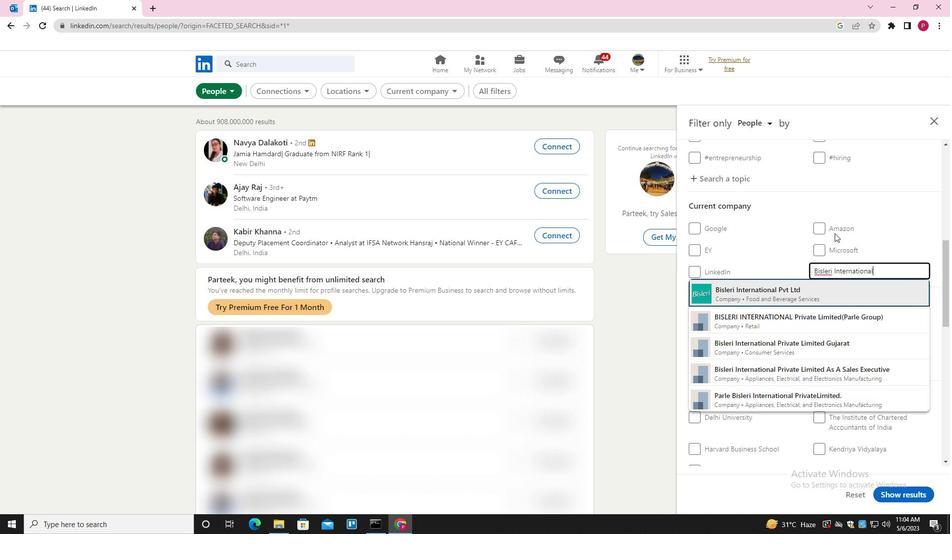 
Action: Mouse moved to (798, 267)
Screenshot: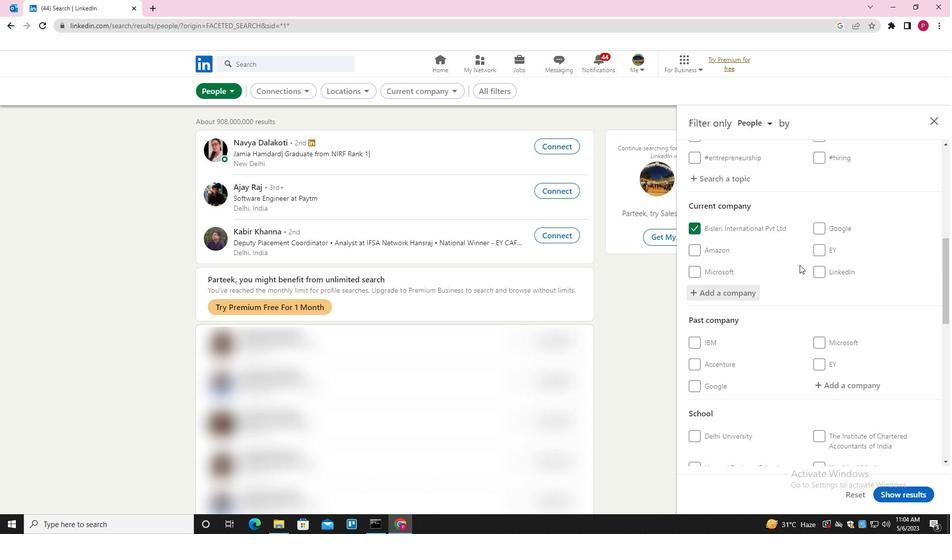 
Action: Mouse scrolled (798, 266) with delta (0, 0)
Screenshot: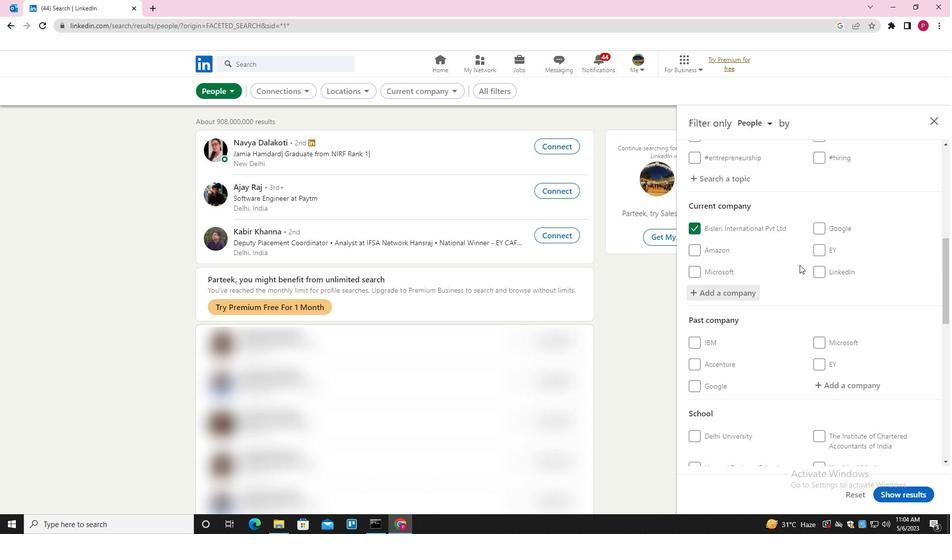 
Action: Mouse moved to (798, 271)
Screenshot: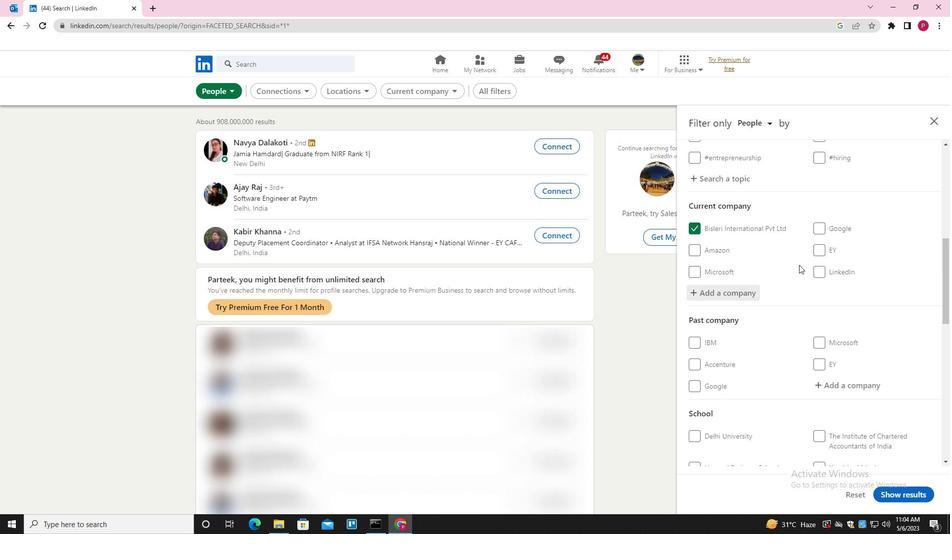 
Action: Mouse scrolled (798, 270) with delta (0, 0)
Screenshot: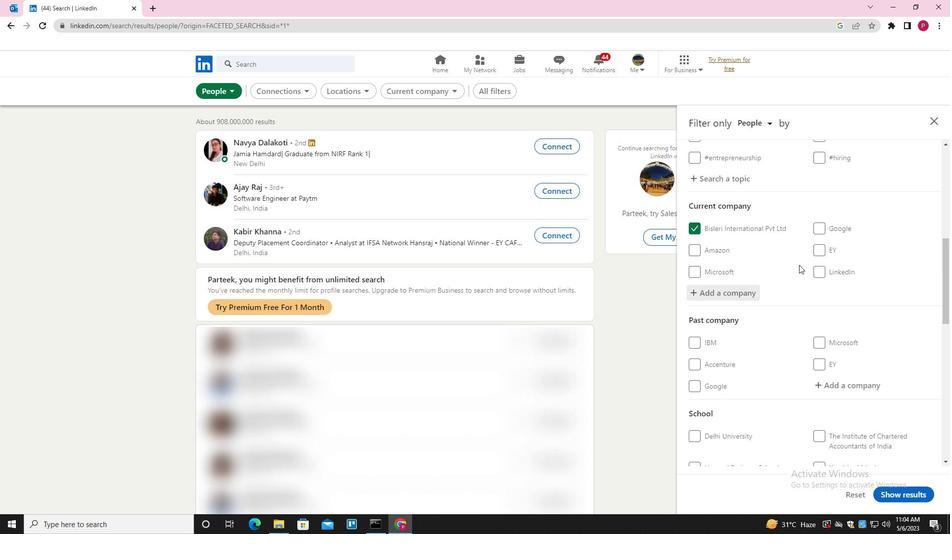 
Action: Mouse moved to (799, 278)
Screenshot: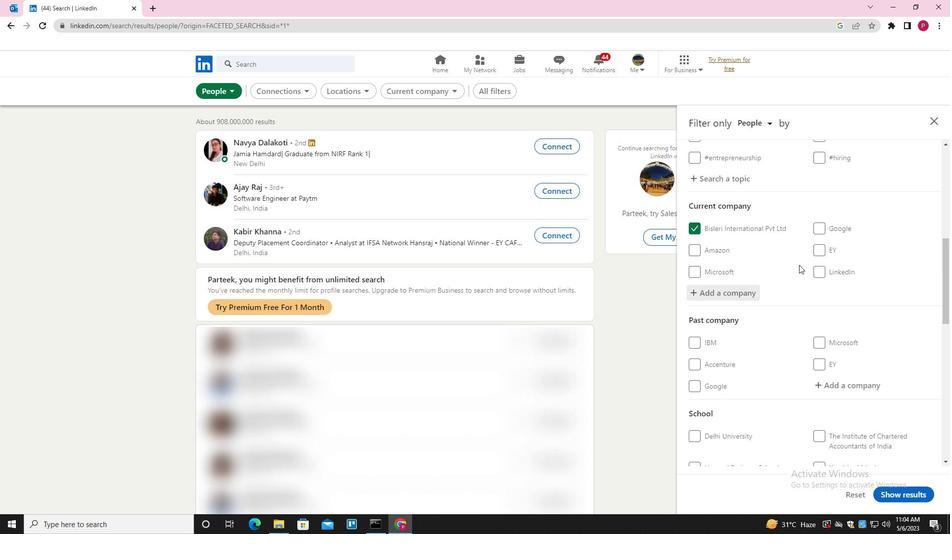 
Action: Mouse scrolled (799, 277) with delta (0, 0)
Screenshot: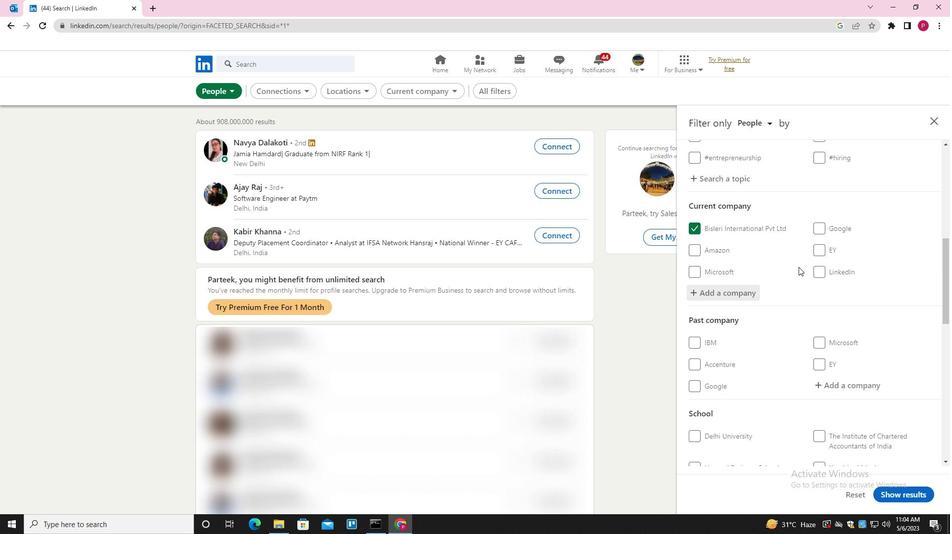 
Action: Mouse moved to (806, 281)
Screenshot: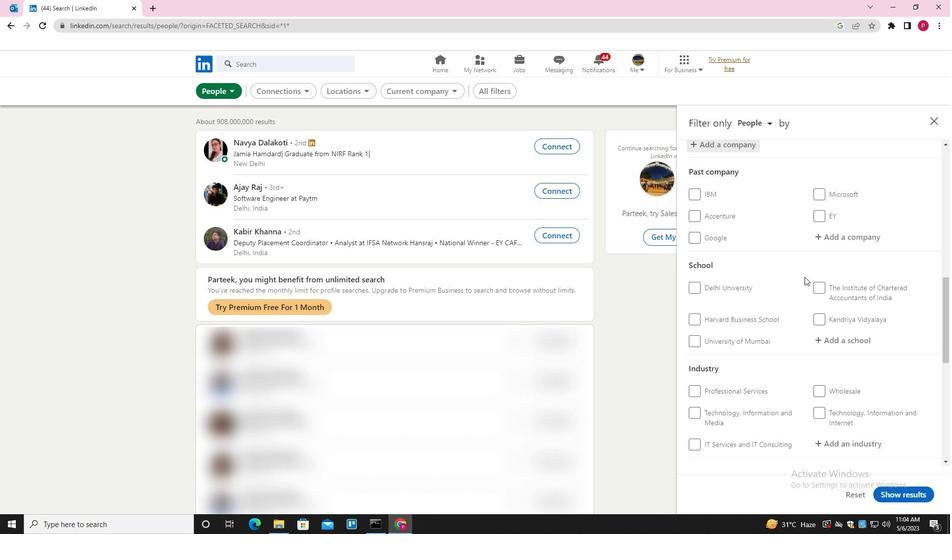 
Action: Mouse scrolled (806, 281) with delta (0, 0)
Screenshot: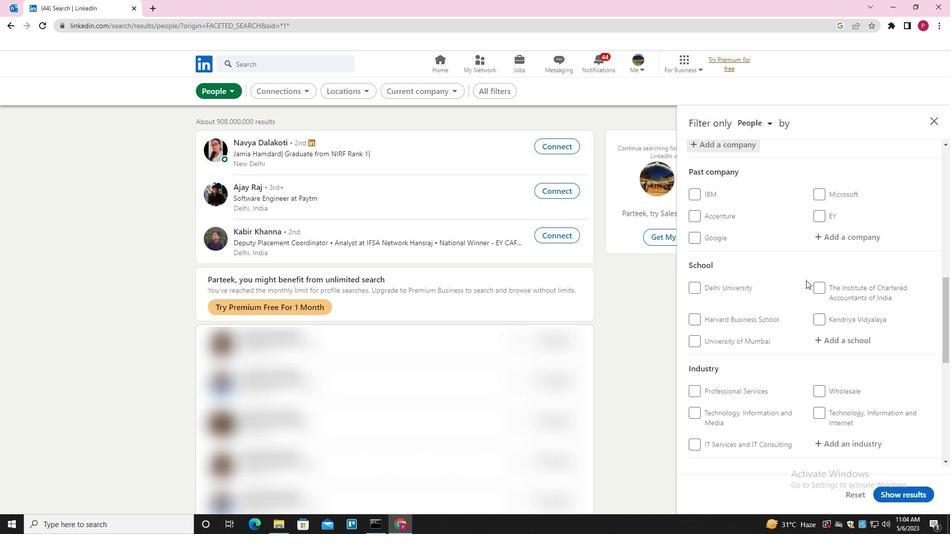 
Action: Mouse moved to (806, 281)
Screenshot: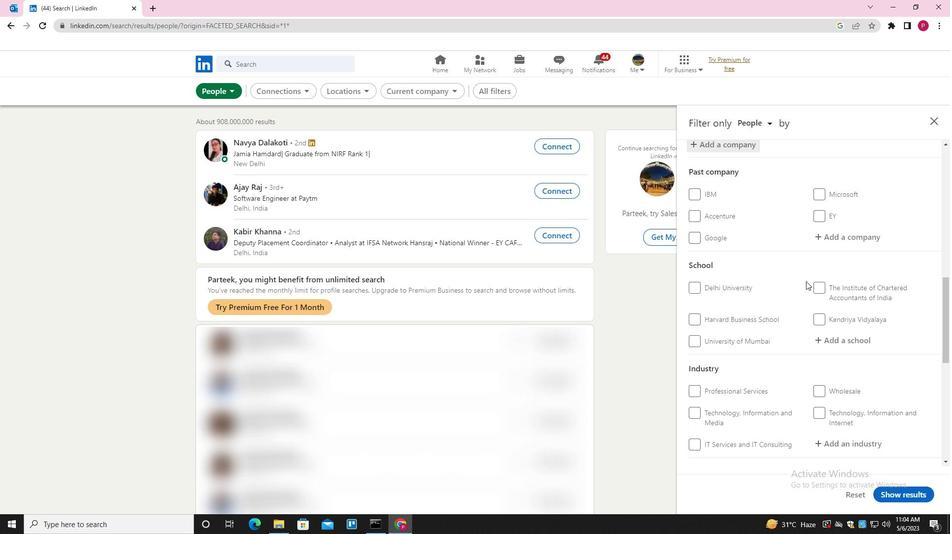 
Action: Mouse scrolled (806, 281) with delta (0, 0)
Screenshot: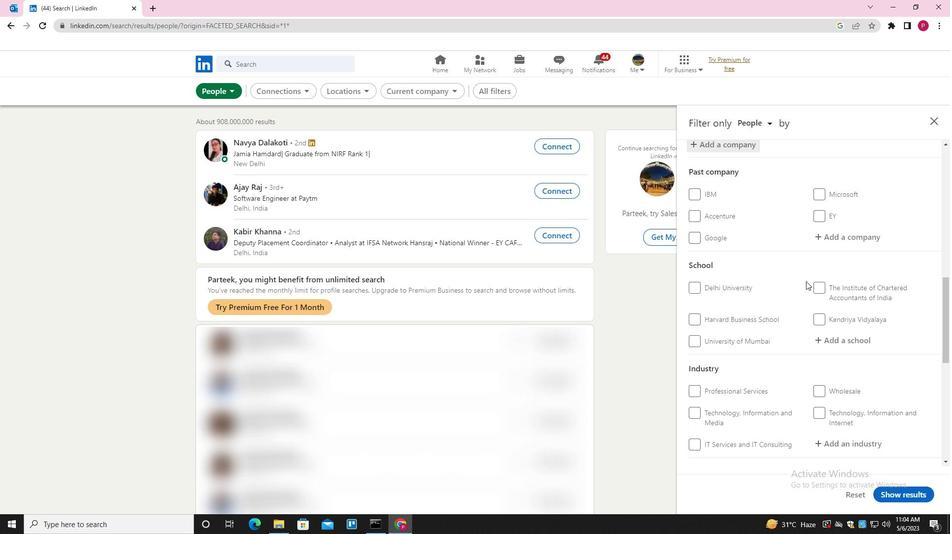 
Action: Mouse scrolled (806, 281) with delta (0, 0)
Screenshot: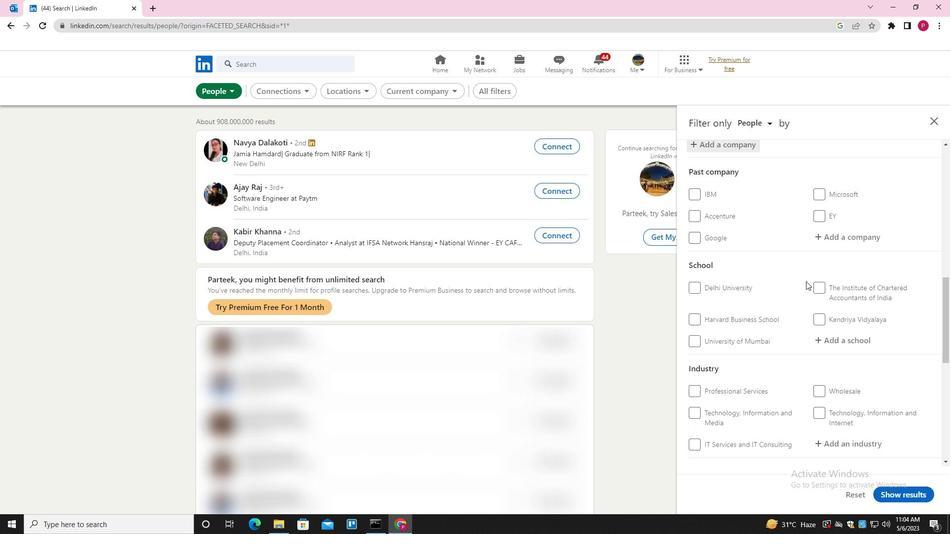 
Action: Mouse moved to (844, 188)
Screenshot: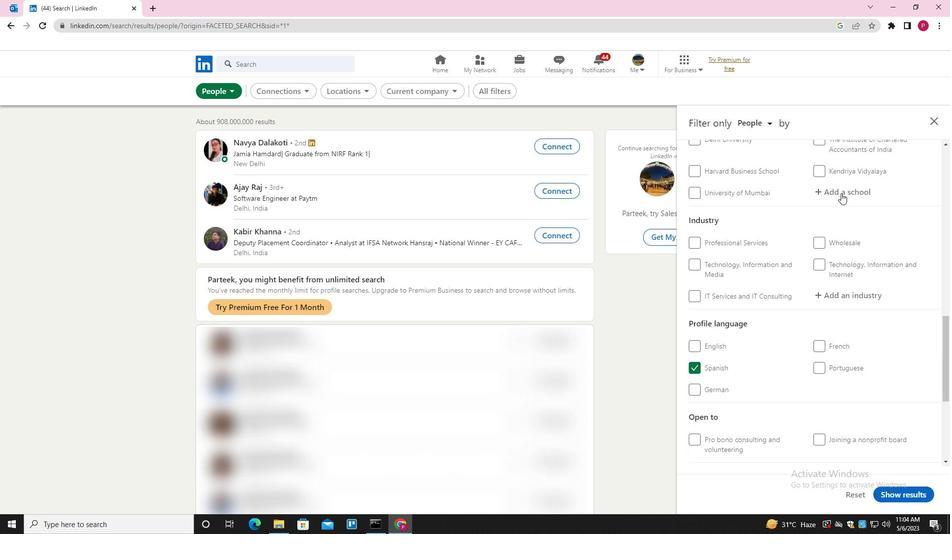 
Action: Mouse pressed left at (844, 188)
Screenshot: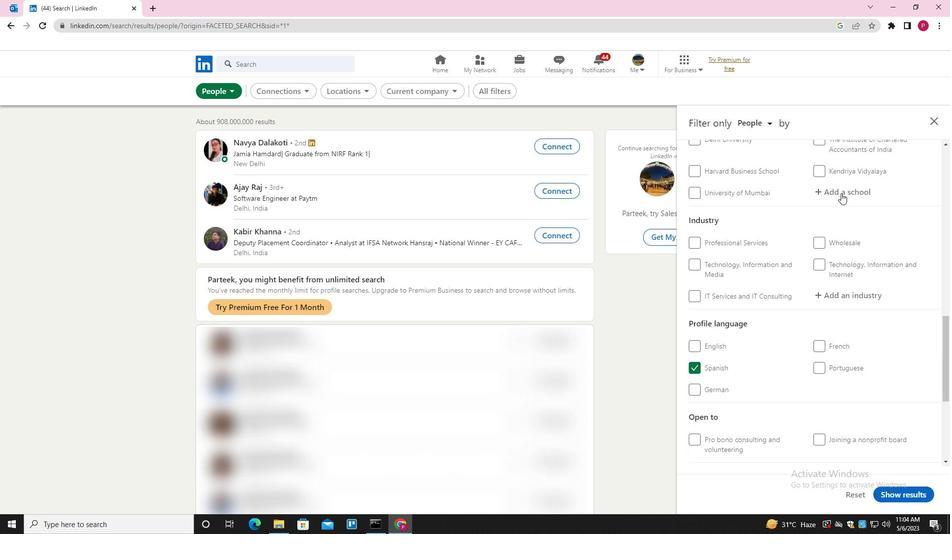 
Action: Key pressed <Key.shift>DR.<Key.space><Key.shift><Key.shift><Key.shift>N<Key.backspace><Key.shift>VIRENG<Key.backspace>DARA<Key.space><Key.shift><Key.shift>SWARUP<Key.space><Key.backspace><Key.backspace><Key.backspace><Key.backspace><Key.backspace><Key.backspace><Key.backspace><Key.backspace><Key.backspace><Key.backspace><Key.backspace>RA<Key.space><Key.shift>AWARUP<Key.backspace><Key.backspace><Key.backspace><Key.backspace><Key.backspace><Key.backspace><Key.shift>SWARUP<Key.down><Key.enter>
Screenshot: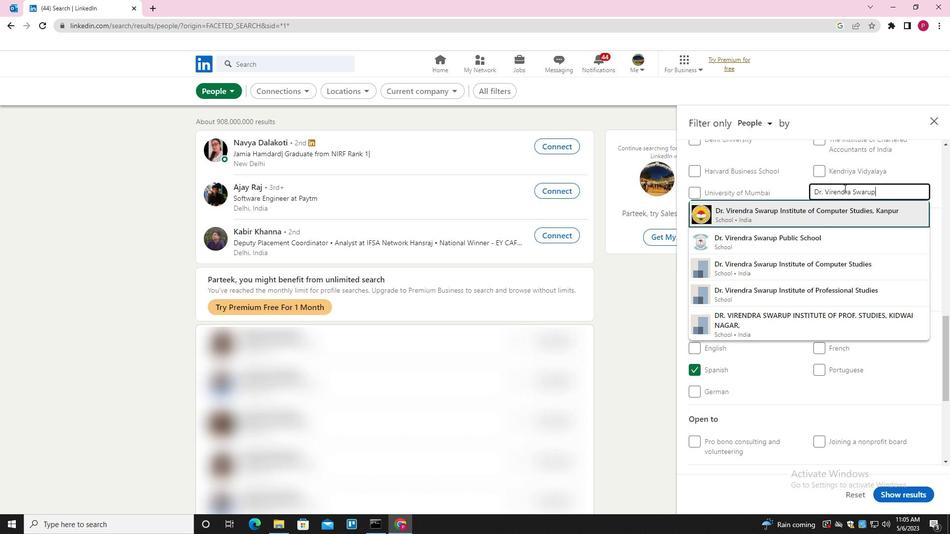 
Action: Mouse moved to (851, 194)
Screenshot: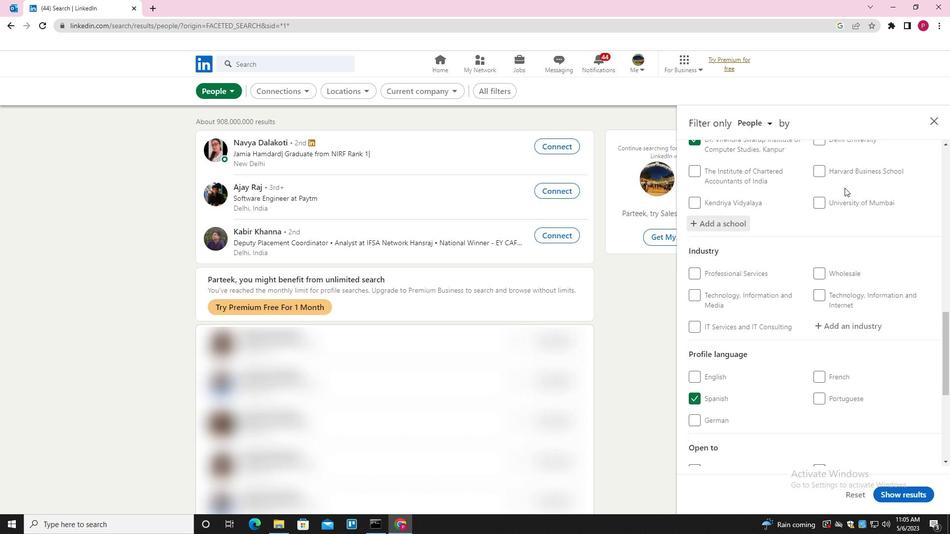 
Action: Mouse scrolled (851, 194) with delta (0, 0)
Screenshot: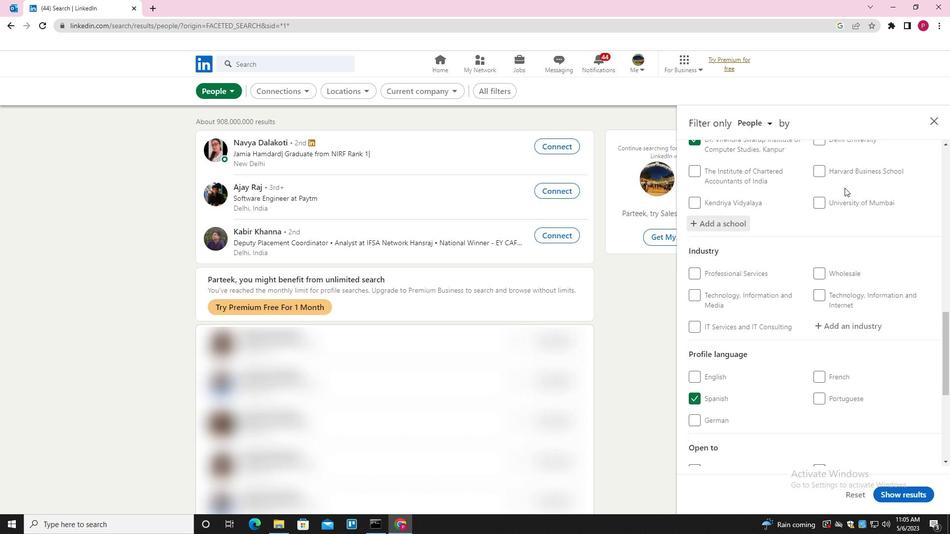 
Action: Mouse moved to (851, 210)
Screenshot: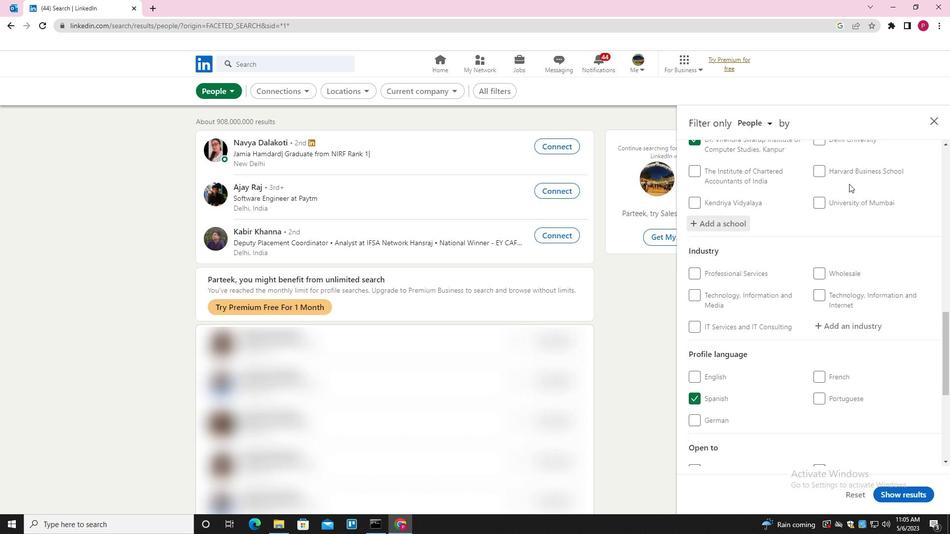 
Action: Mouse scrolled (851, 210) with delta (0, 0)
Screenshot: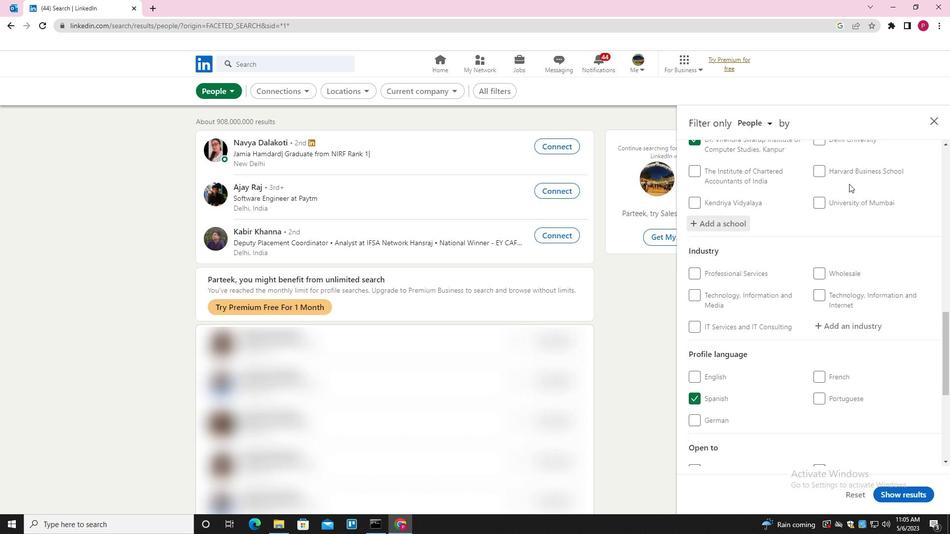 
Action: Mouse moved to (851, 224)
Screenshot: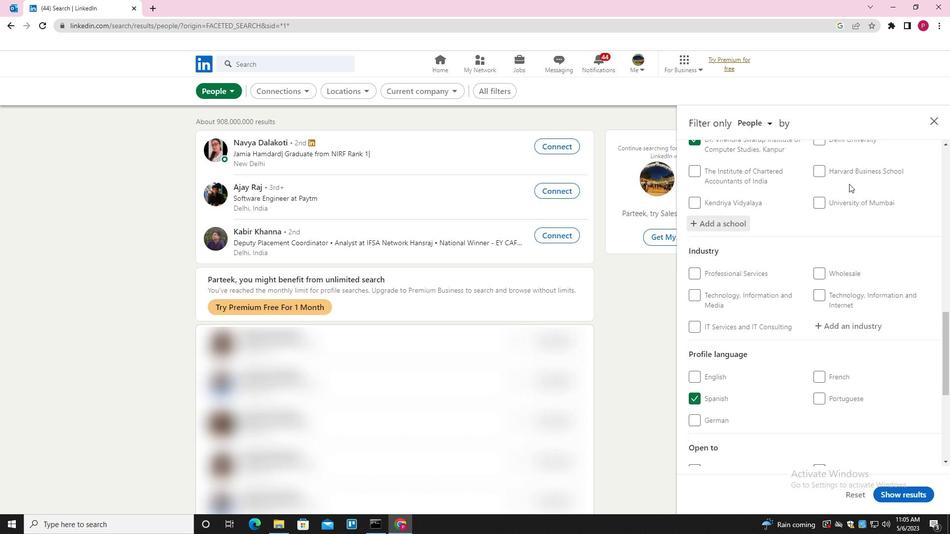 
Action: Mouse scrolled (851, 224) with delta (0, 0)
Screenshot: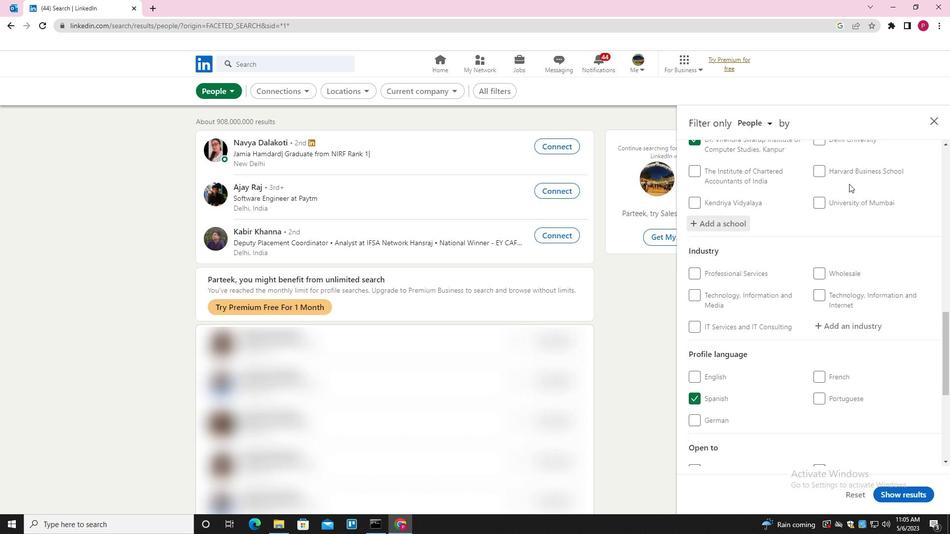
Action: Mouse moved to (851, 227)
Screenshot: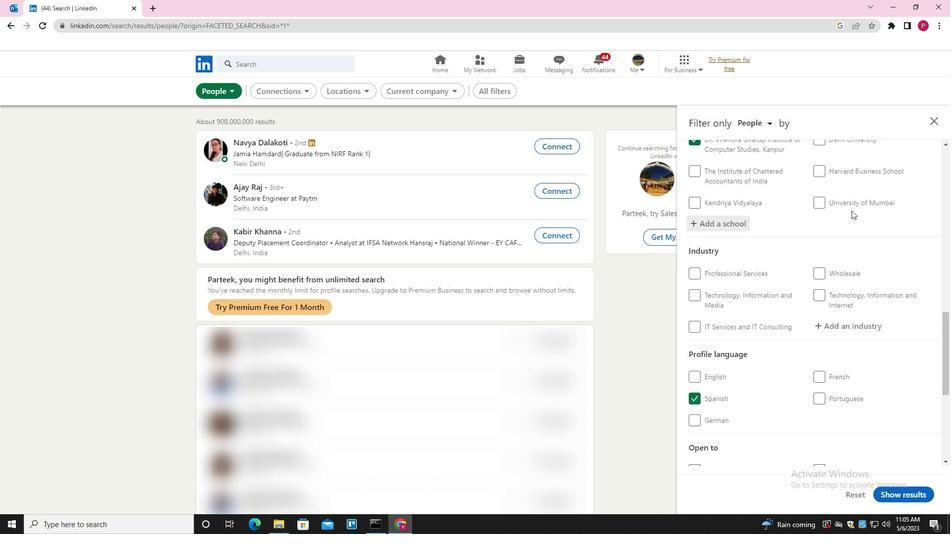 
Action: Mouse scrolled (851, 226) with delta (0, 0)
Screenshot: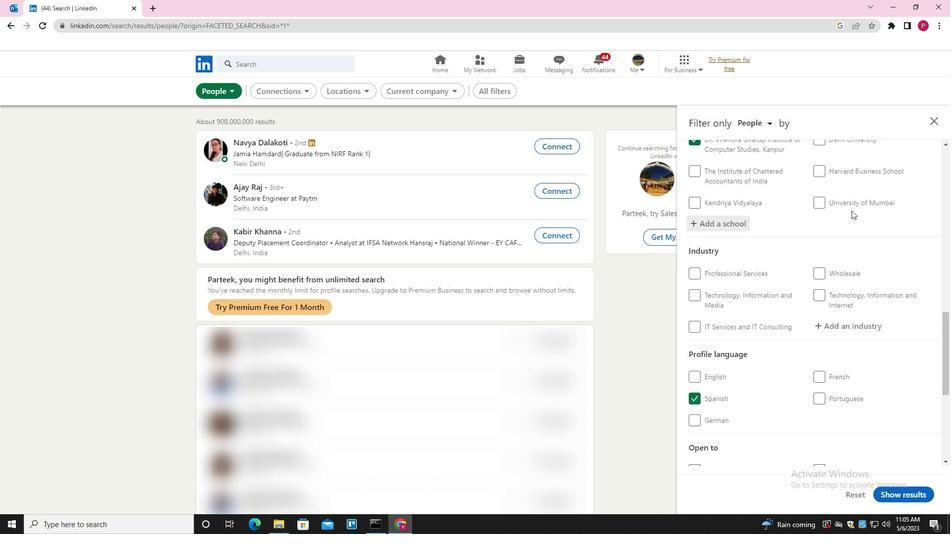 
Action: Mouse moved to (832, 228)
Screenshot: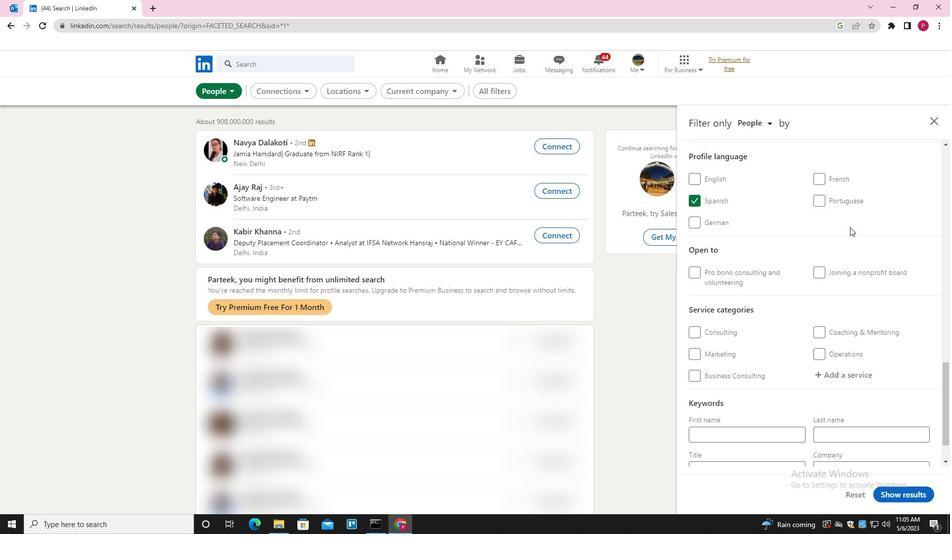 
Action: Mouse scrolled (832, 228) with delta (0, 0)
Screenshot: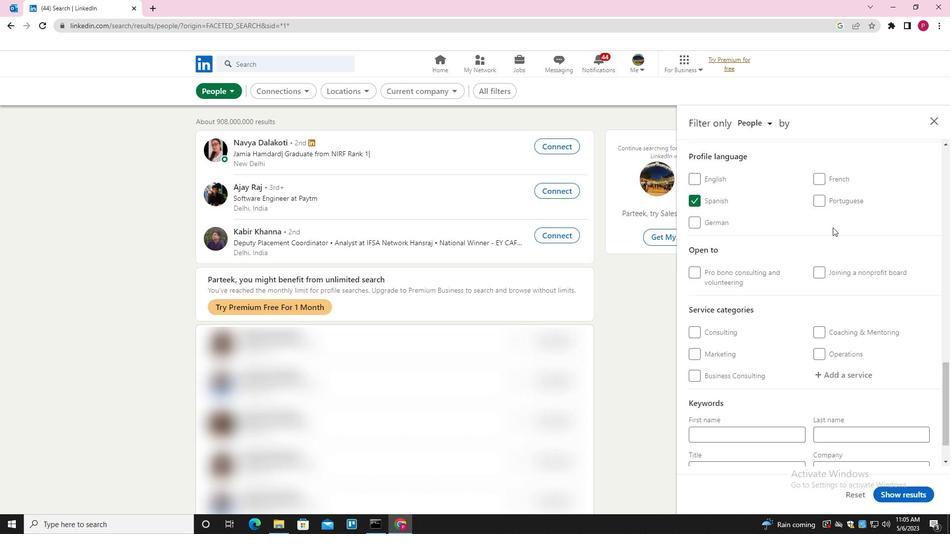 
Action: Mouse scrolled (832, 228) with delta (0, 0)
Screenshot: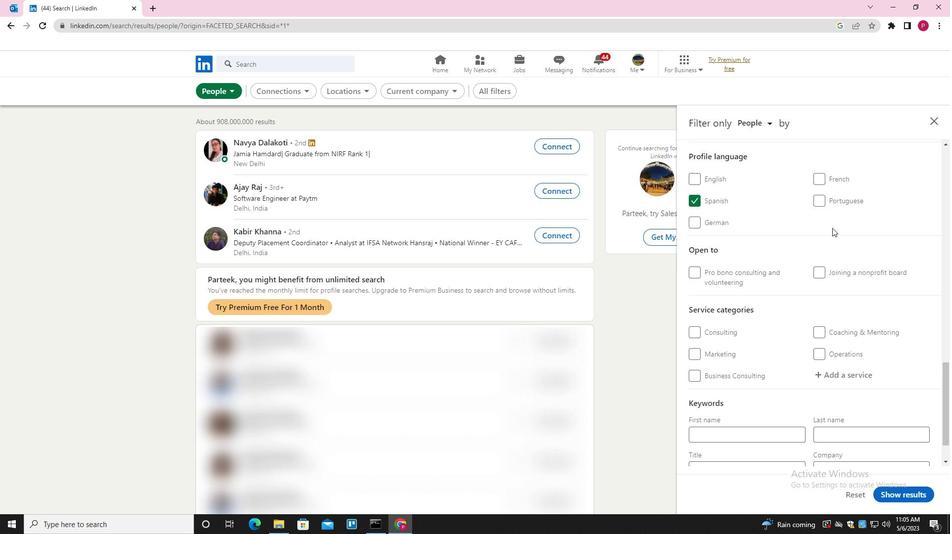 
Action: Mouse moved to (845, 225)
Screenshot: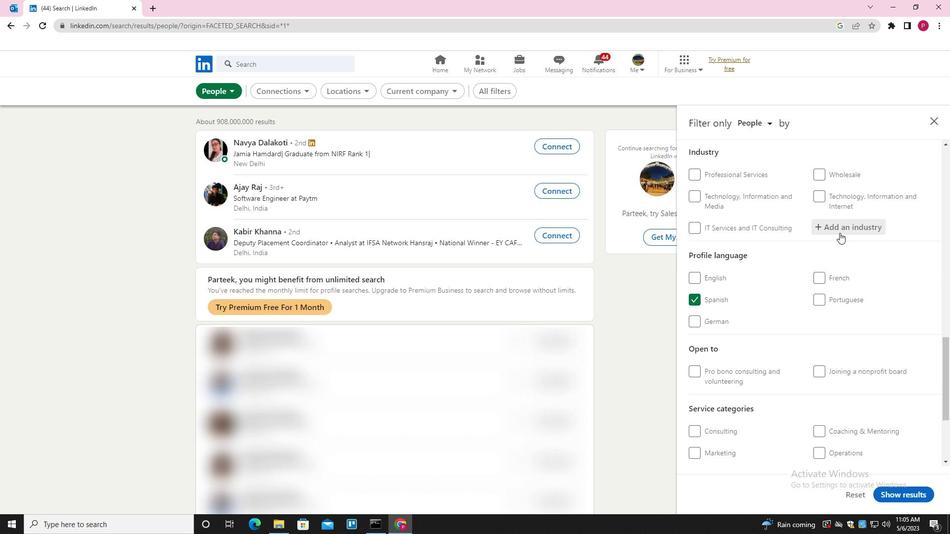 
Action: Mouse pressed left at (845, 225)
Screenshot: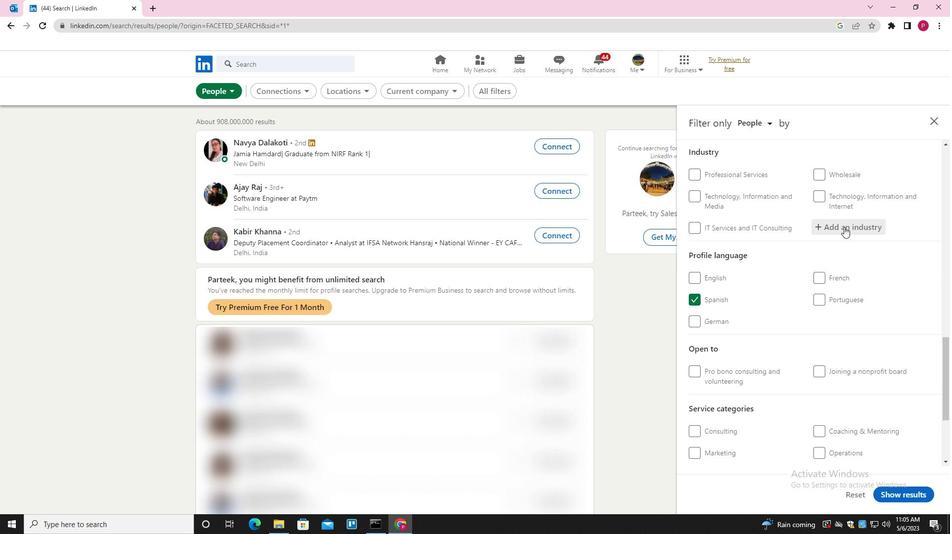
Action: Key pressed <Key.shift><Key.shift><Key.shift><Key.shift><Key.shift><Key.shift>MUSEUM<Key.down><Key.enter>
Screenshot: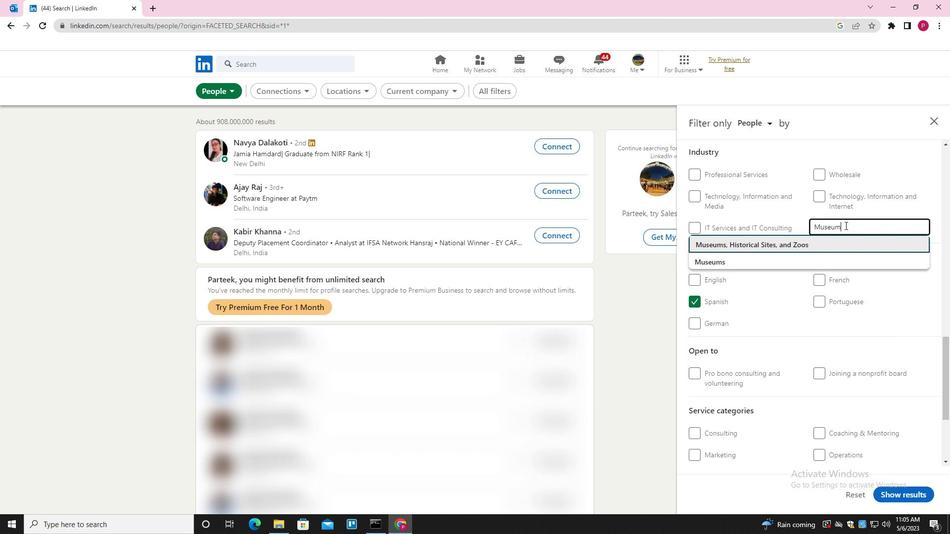 
Action: Mouse moved to (856, 239)
Screenshot: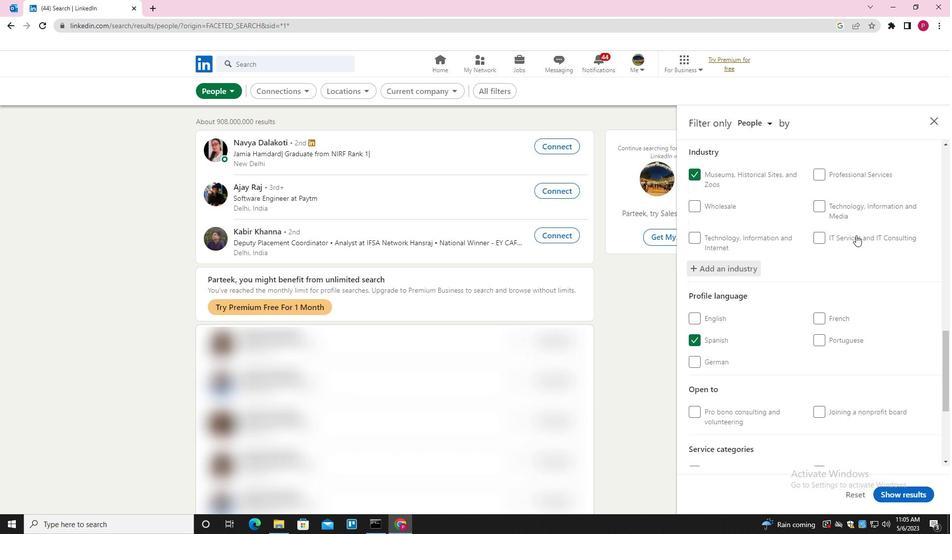 
Action: Mouse scrolled (856, 239) with delta (0, 0)
Screenshot: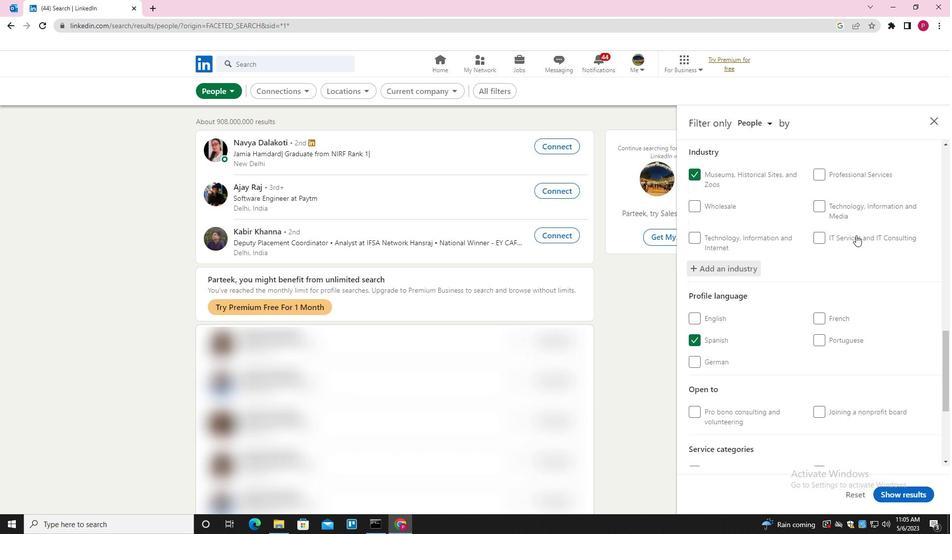 
Action: Mouse moved to (856, 242)
Screenshot: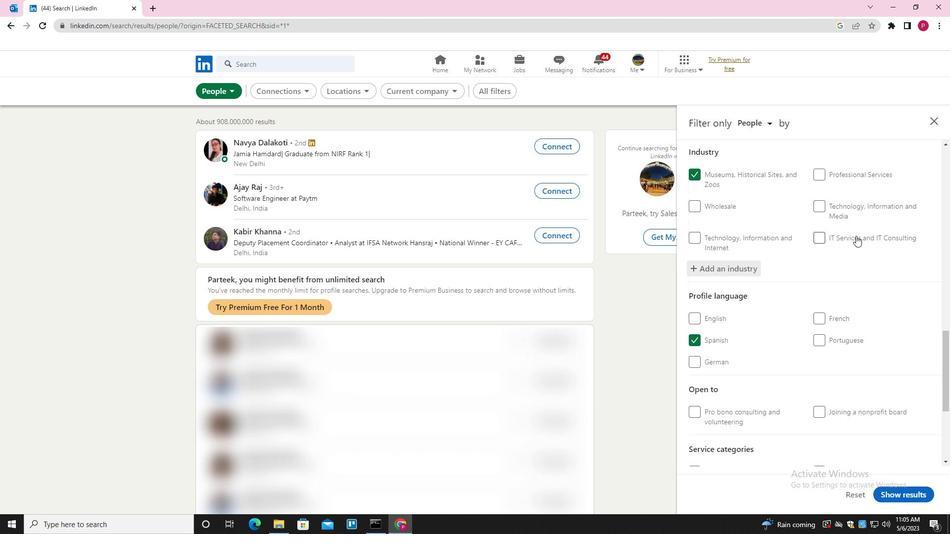 
Action: Mouse scrolled (856, 241) with delta (0, 0)
Screenshot: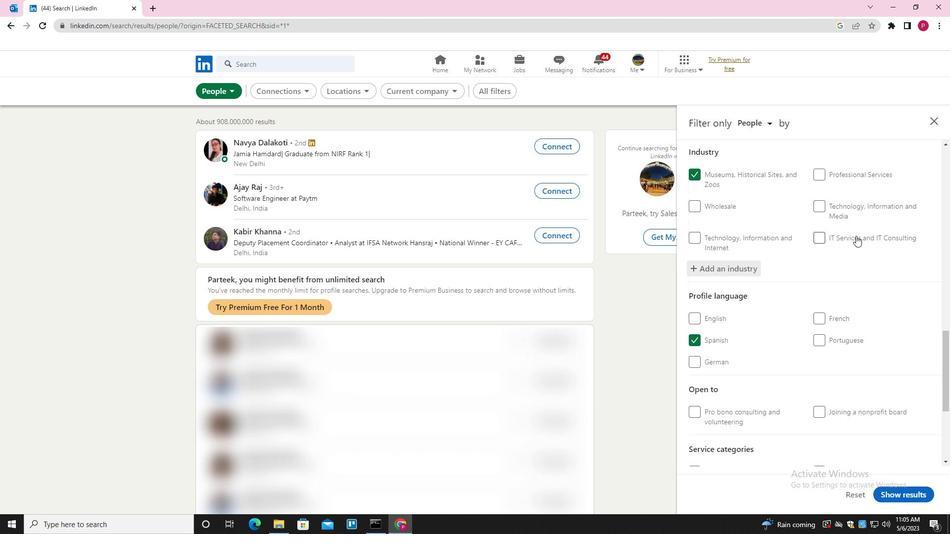 
Action: Mouse moved to (856, 248)
Screenshot: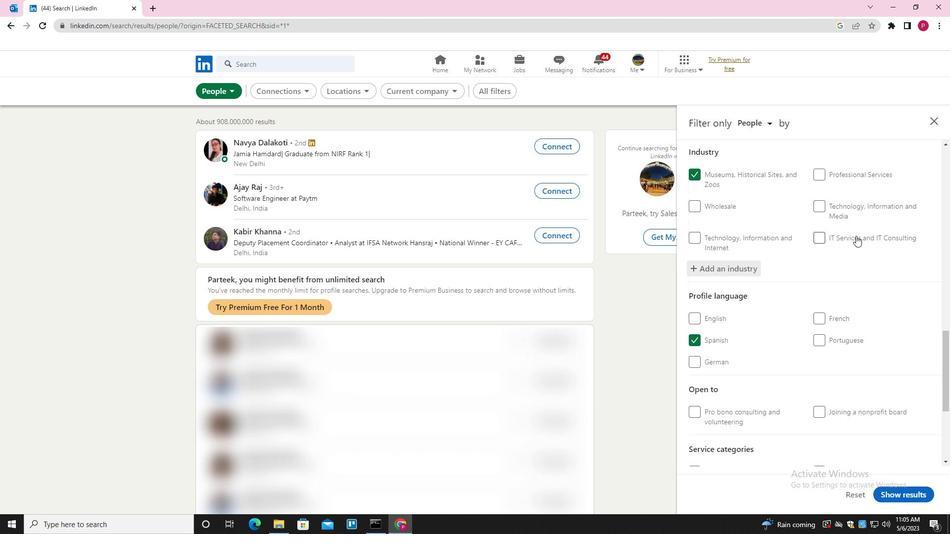 
Action: Mouse scrolled (856, 247) with delta (0, 0)
Screenshot: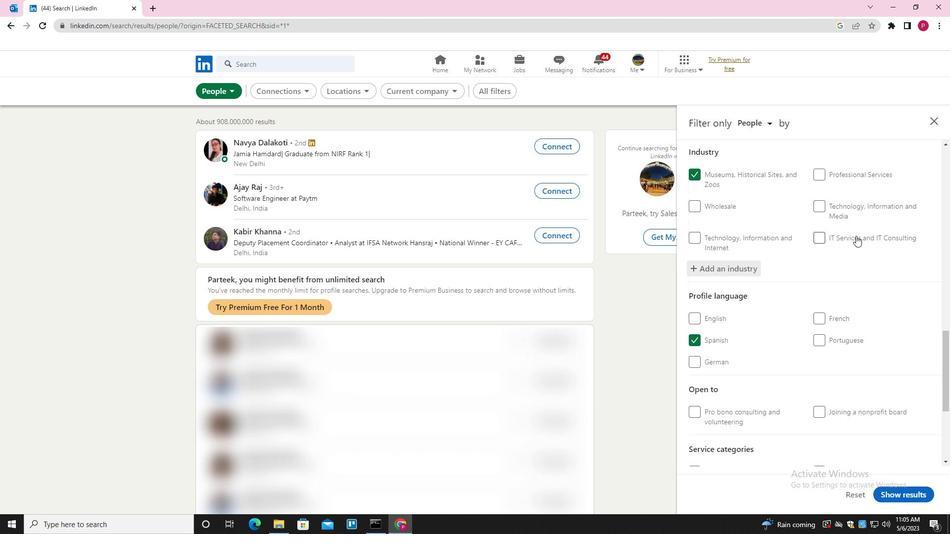 
Action: Mouse moved to (853, 367)
Screenshot: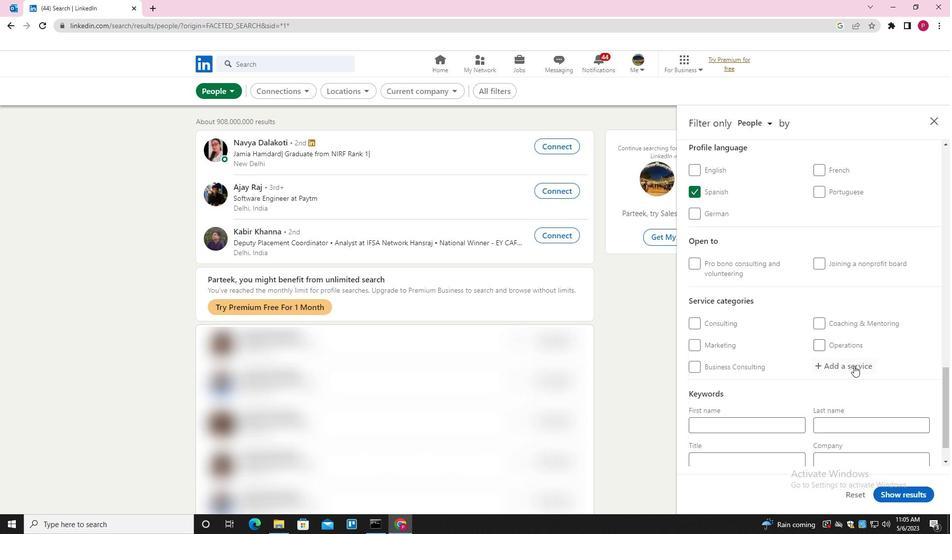 
Action: Mouse pressed left at (853, 367)
Screenshot: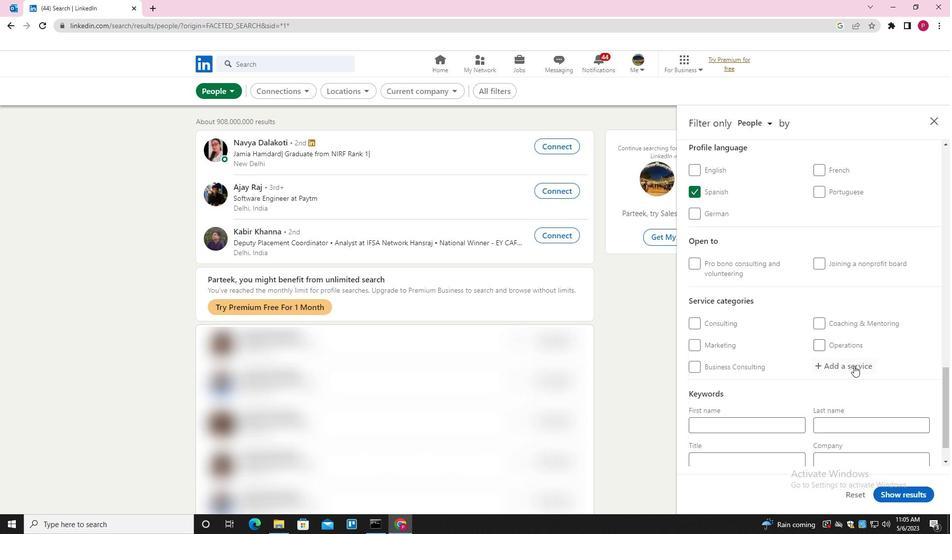 
Action: Mouse moved to (840, 341)
Screenshot: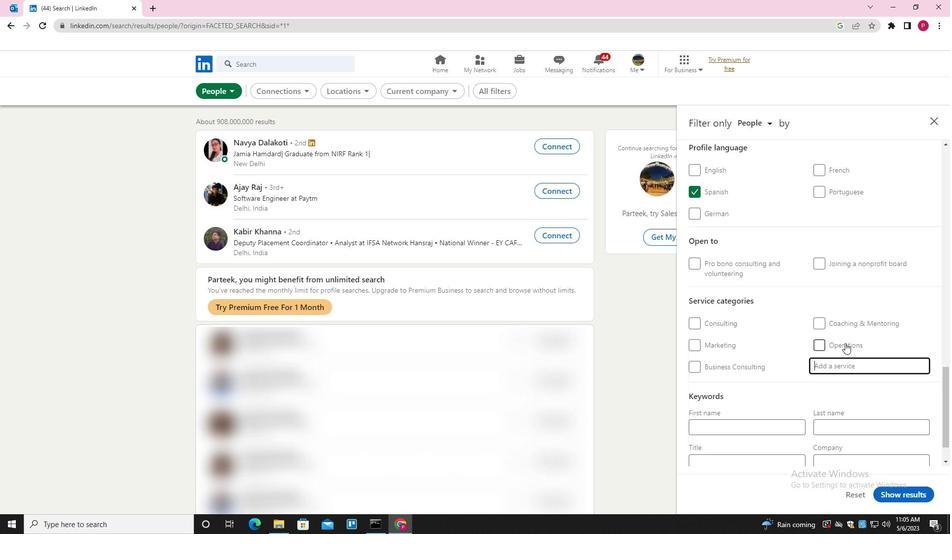 
Action: Key pressed <Key.shift><Key.shift><Key.shift><Key.shift><Key.shift><Key.shift><Key.shift><Key.shift><Key.shift><Key.shift><Key.shift><Key.shift><Key.shift><Key.shift><Key.shift><Key.shift><Key.shift><Key.shift><Key.shift><Key.shift><Key.shift><Key.shift><Key.shift><Key.shift><Key.shift><Key.shift><Key.shift><Key.shift><Key.shift><Key.shift><Key.shift><Key.shift><Key.shift><Key.shift>GRAPHIC<Key.down><Key.enter>
Screenshot: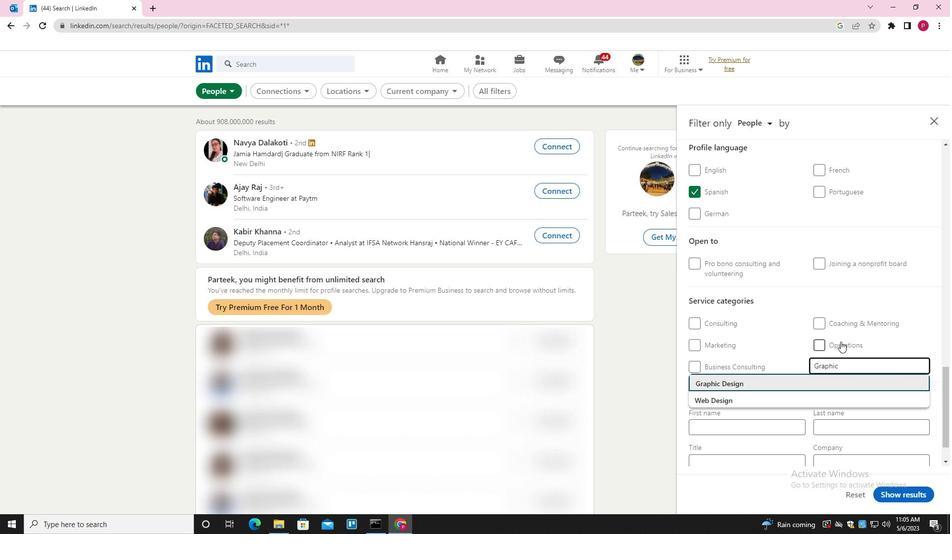 
Action: Mouse scrolled (840, 341) with delta (0, 0)
Screenshot: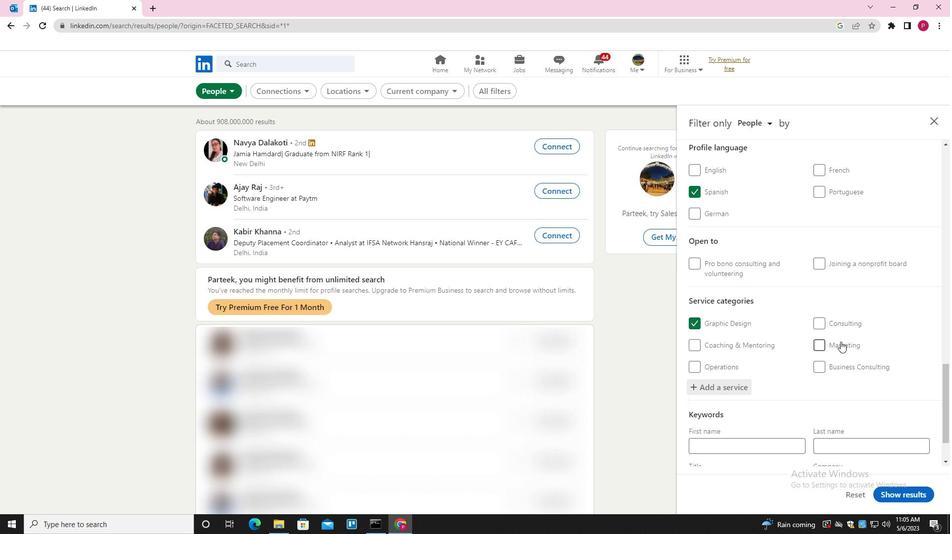 
Action: Mouse scrolled (840, 341) with delta (0, 0)
Screenshot: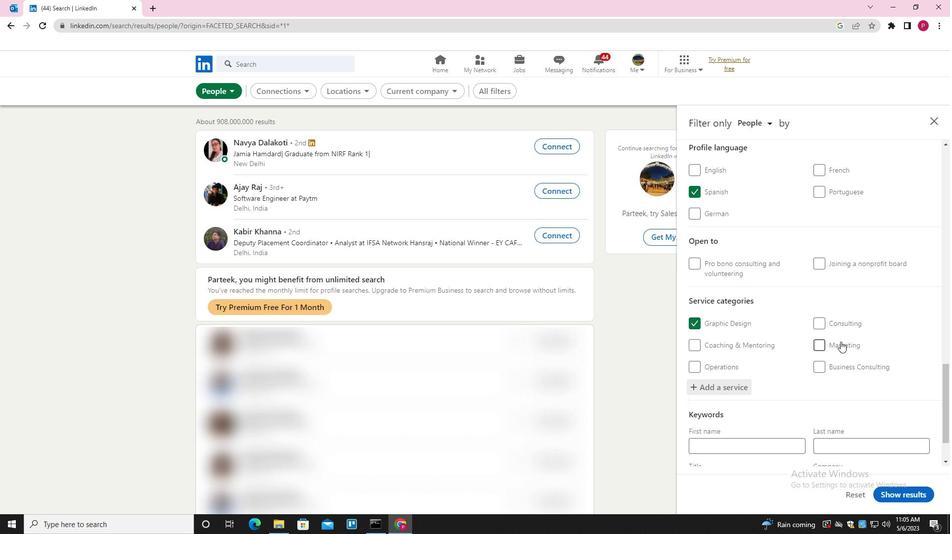 
Action: Mouse moved to (840, 341)
Screenshot: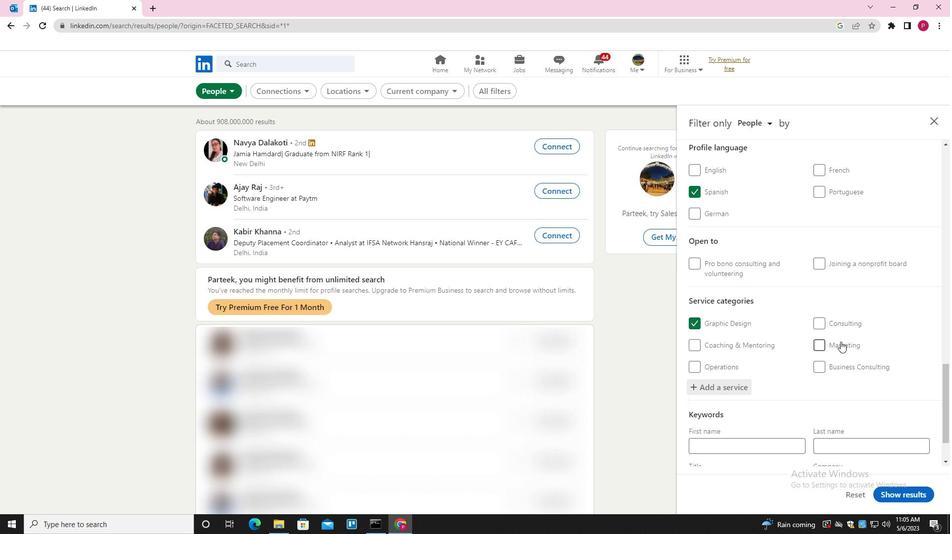 
Action: Mouse scrolled (840, 341) with delta (0, 0)
Screenshot: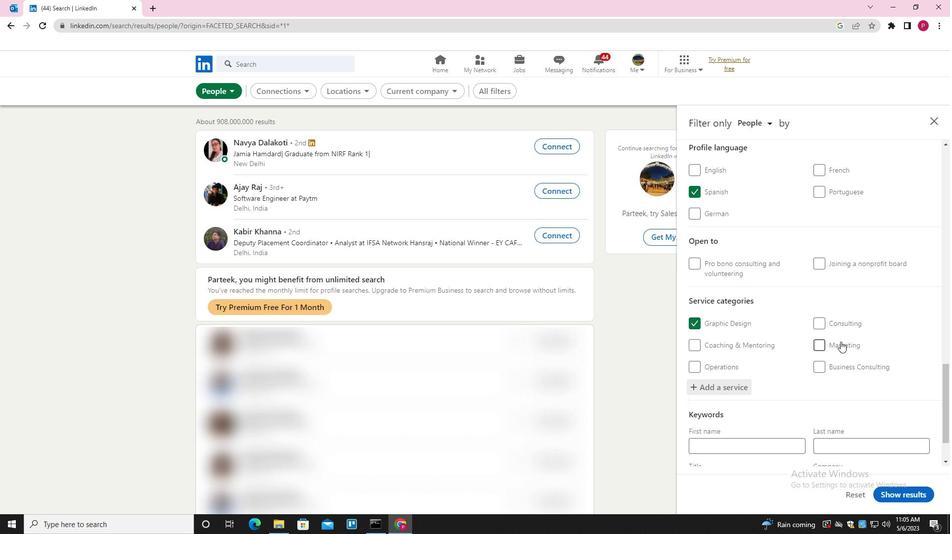
Action: Mouse moved to (789, 418)
Screenshot: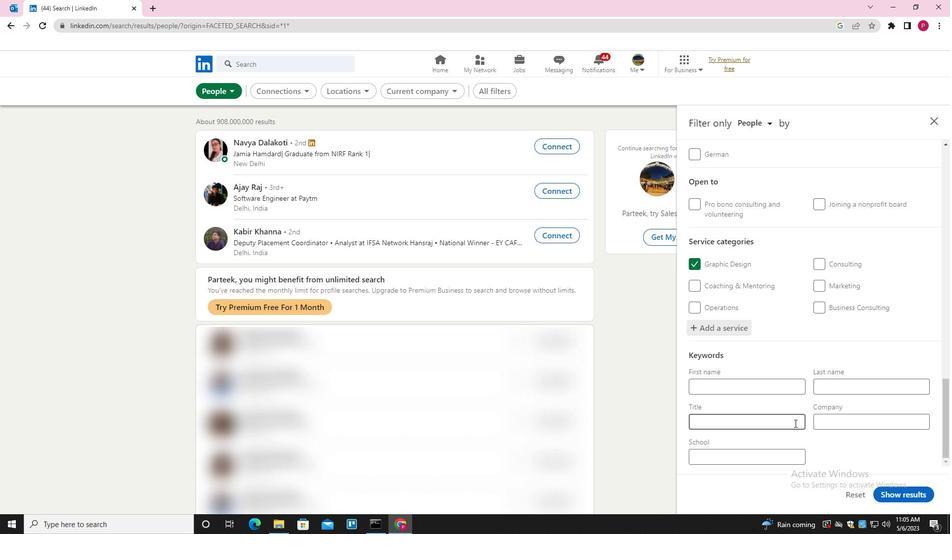 
Action: Mouse pressed left at (789, 418)
Screenshot: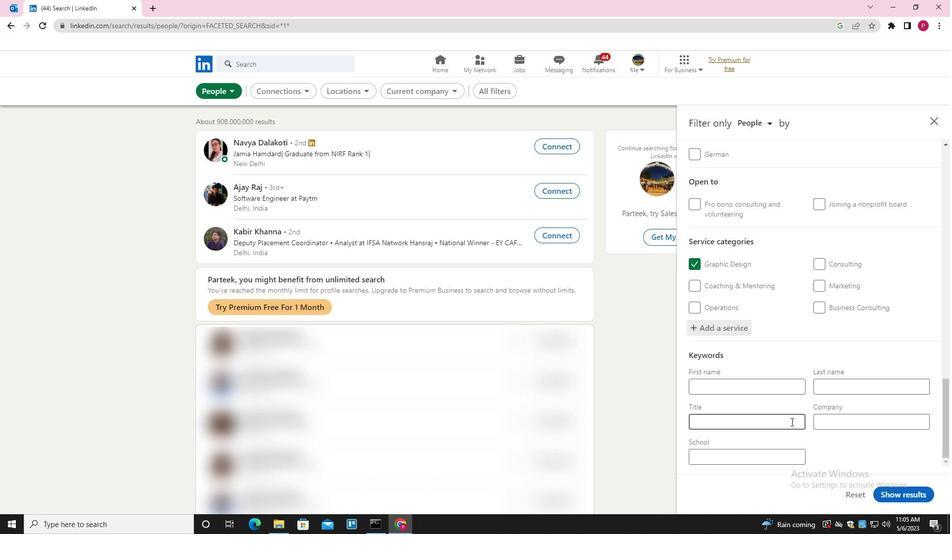 
Action: Mouse moved to (789, 418)
Screenshot: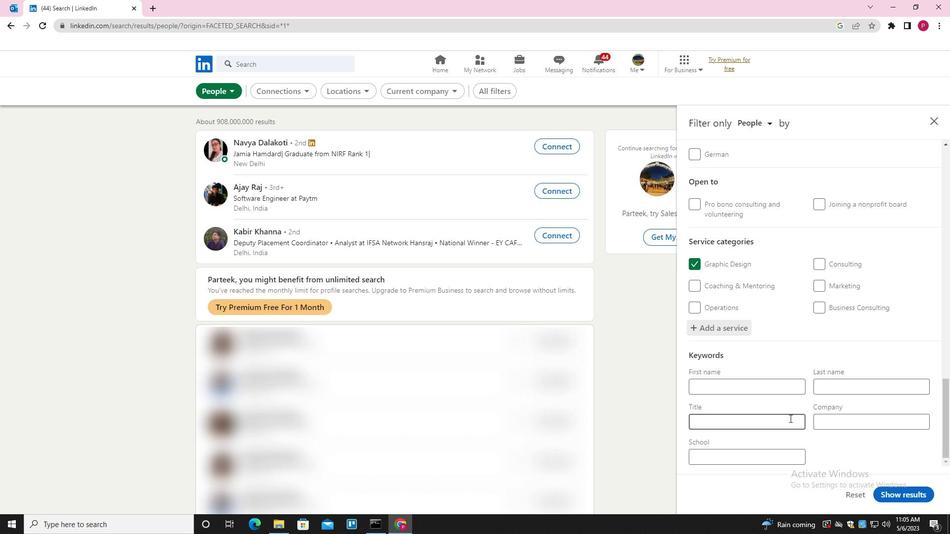
Action: Key pressed <Key.shift>ASSISTANT<Key.space><Key.shift><Key.shift><Key.shift>GOLF<Key.space><Key.shift><Key.shift><Key.shift><Key.shift>PROFESSIONAL
Screenshot: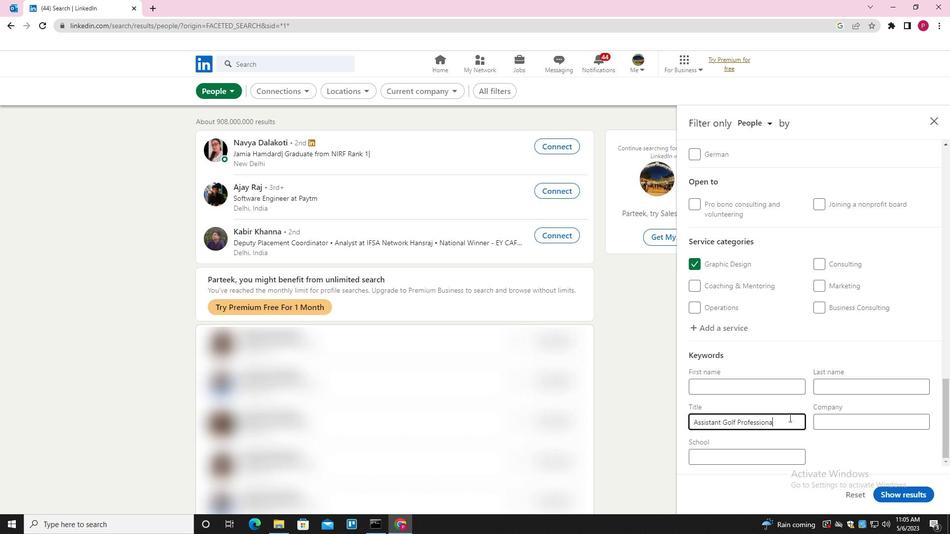 
Action: Mouse moved to (887, 494)
Screenshot: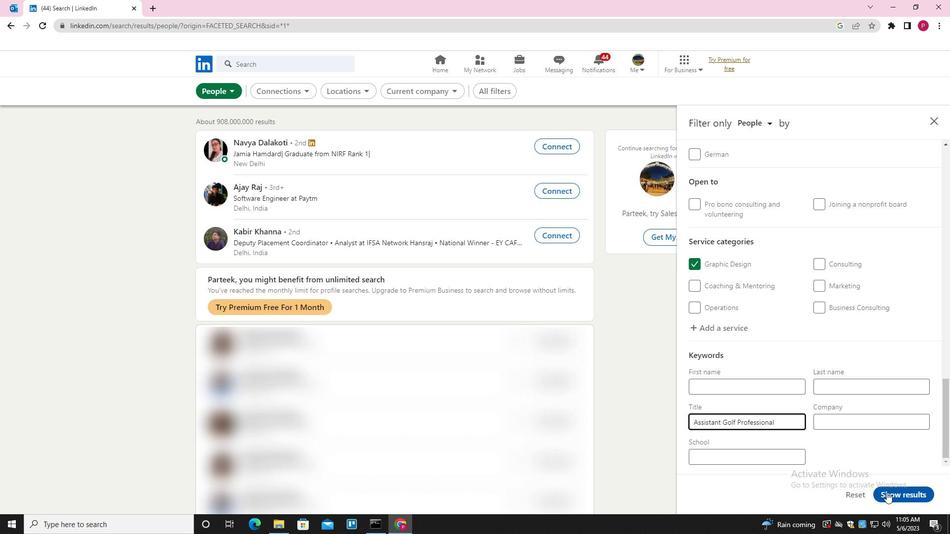 
Action: Mouse pressed left at (887, 494)
Screenshot: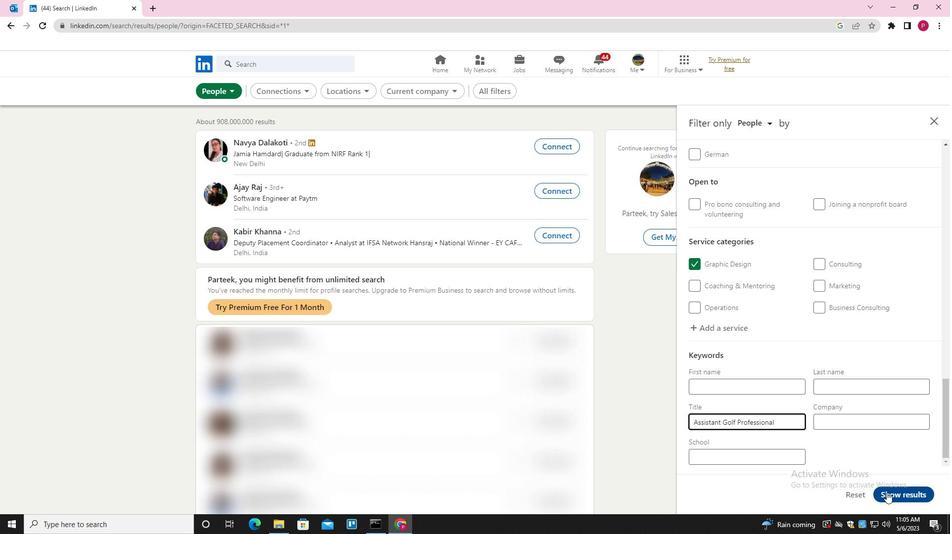 
Action: Mouse moved to (527, 272)
Screenshot: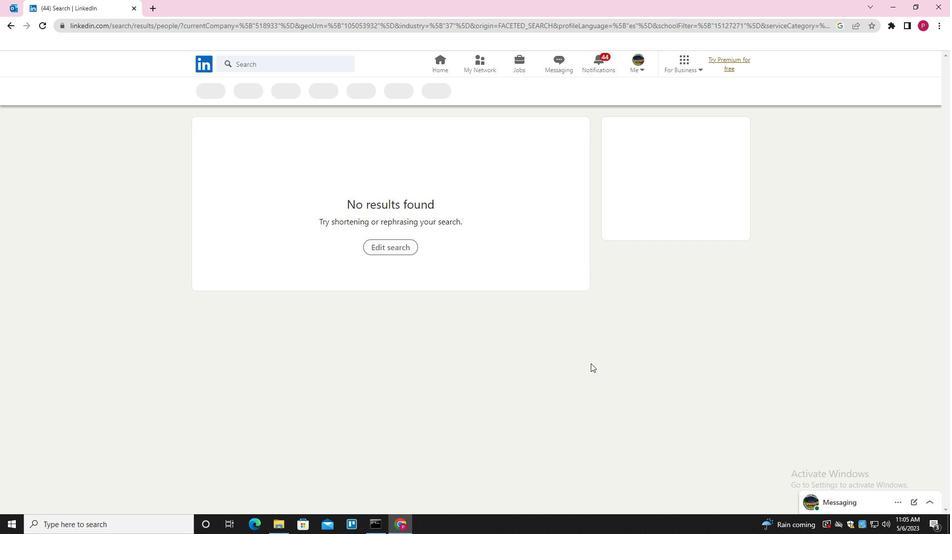 
